 Task: Search one way flight ticket for 2 adults, 2 children, 2 infants in seat in first from Cincinnati/covington: Cincinnati/northern Kentucky International Airport to Rock Springs: Southwest Wyoming Regional Airport (rock Springs Sweetwater County Airport) on 8-5-2023. Choice of flights is Sun country airlines. Number of bags: 1 checked bag. Price is upto 105000. Outbound departure time preference is 17:15.
Action: Mouse moved to (350, 328)
Screenshot: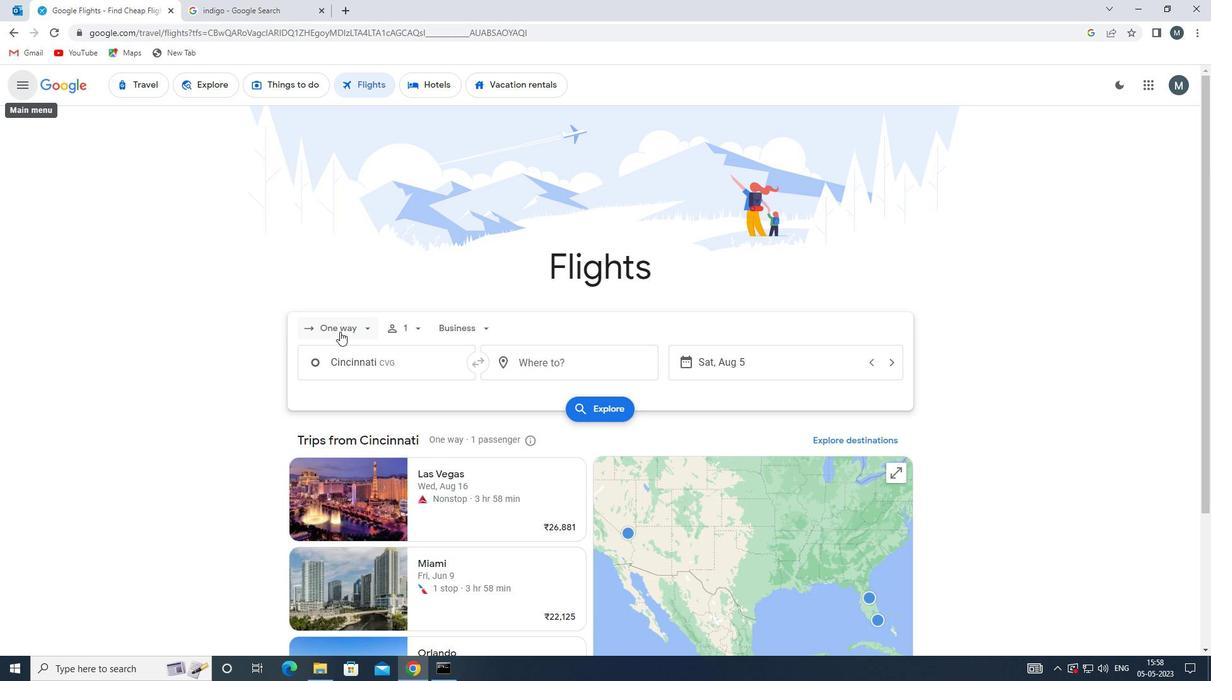 
Action: Mouse pressed left at (350, 328)
Screenshot: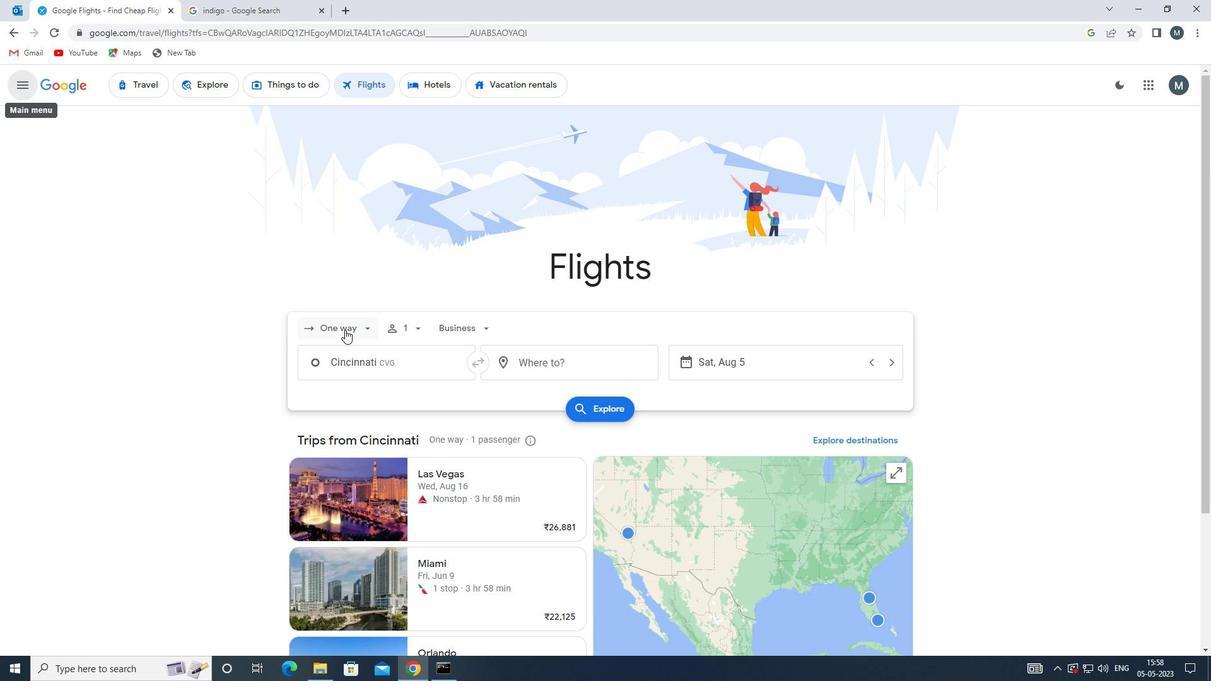 
Action: Mouse moved to (362, 386)
Screenshot: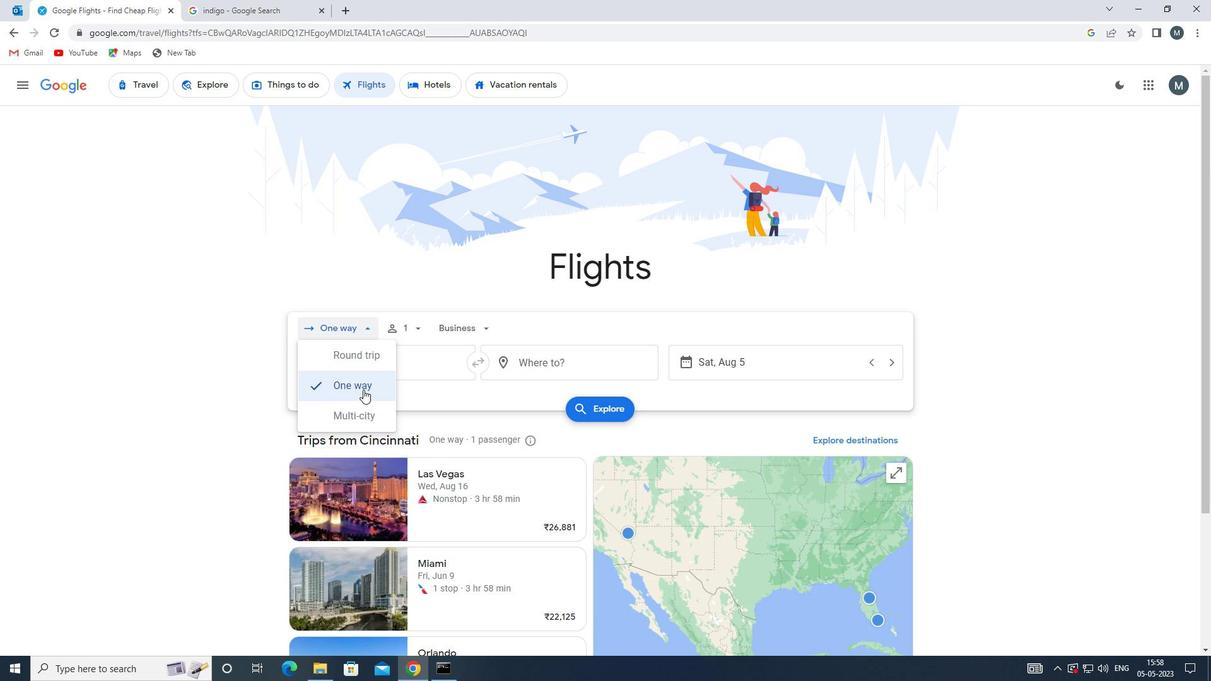
Action: Mouse pressed left at (362, 386)
Screenshot: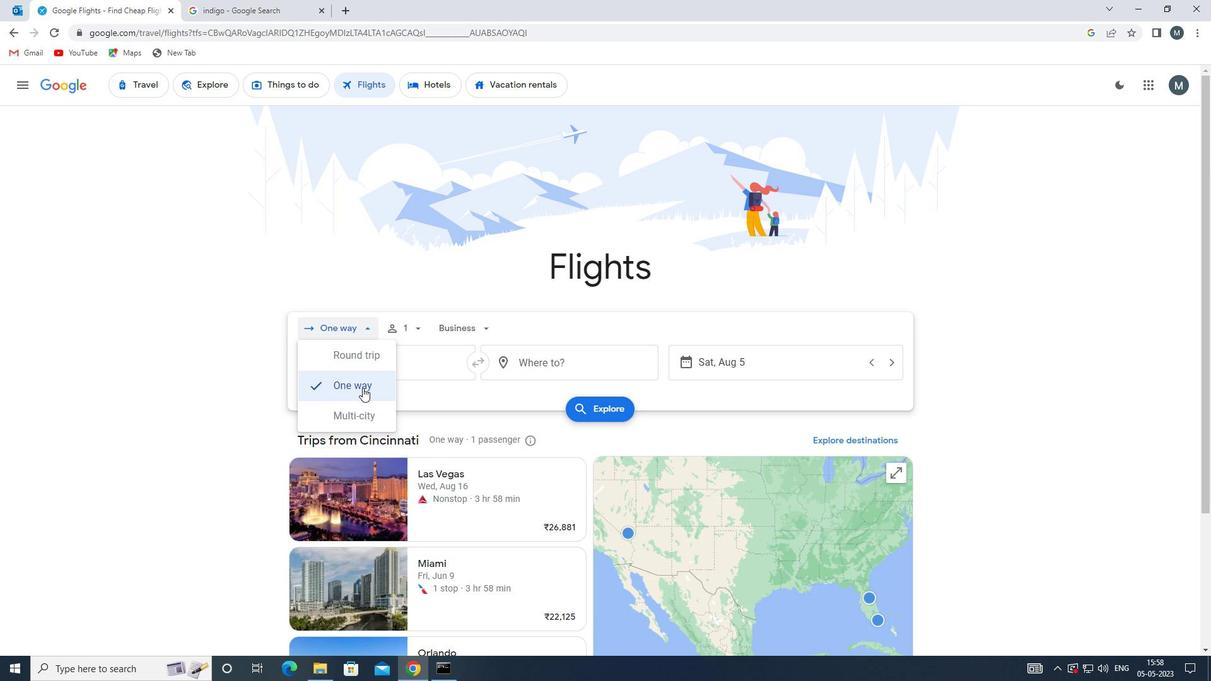 
Action: Mouse moved to (407, 327)
Screenshot: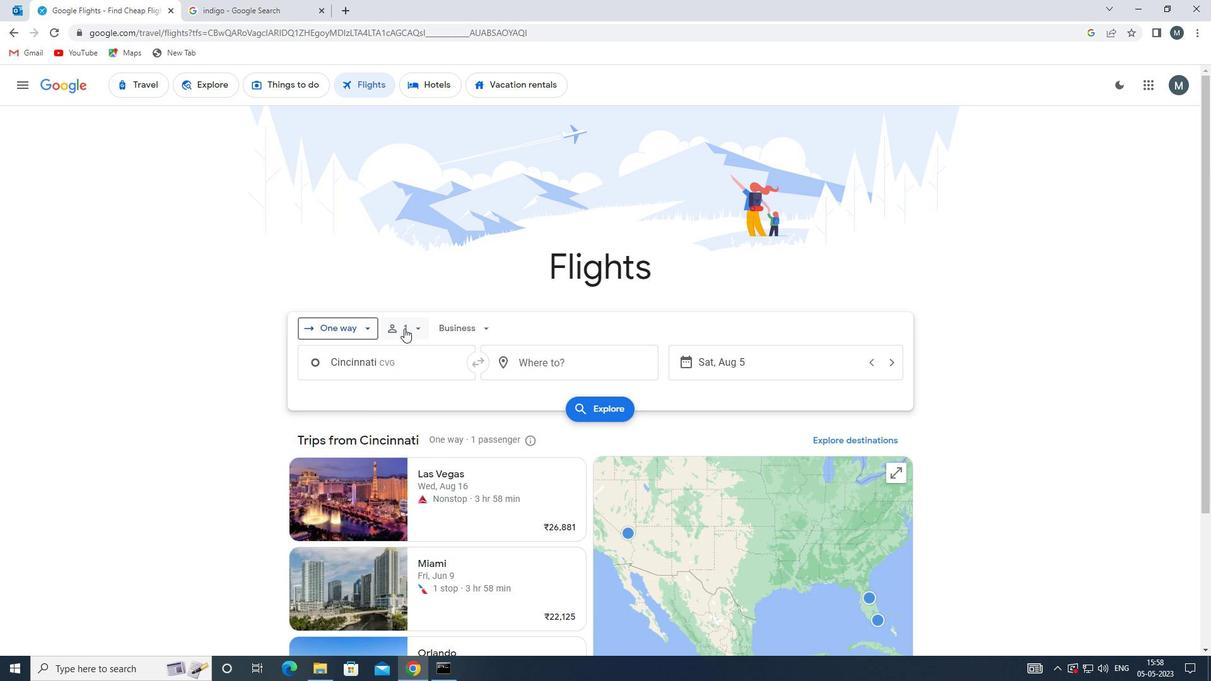 
Action: Mouse pressed left at (407, 327)
Screenshot: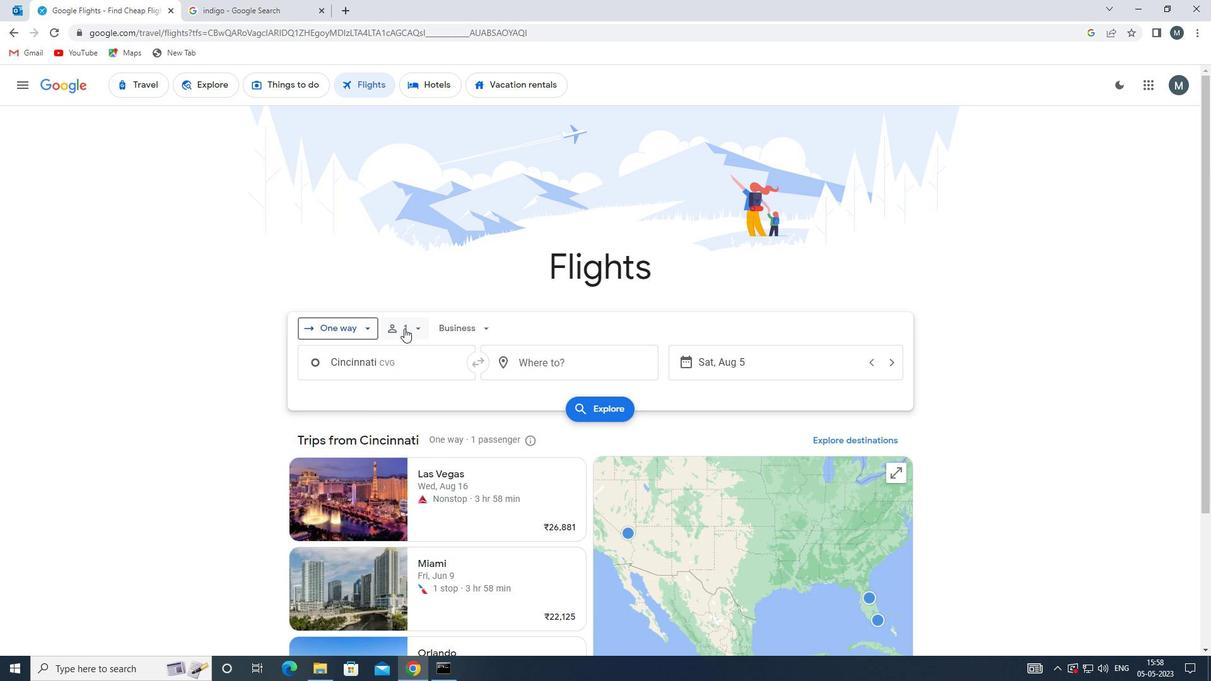 
Action: Mouse moved to (515, 360)
Screenshot: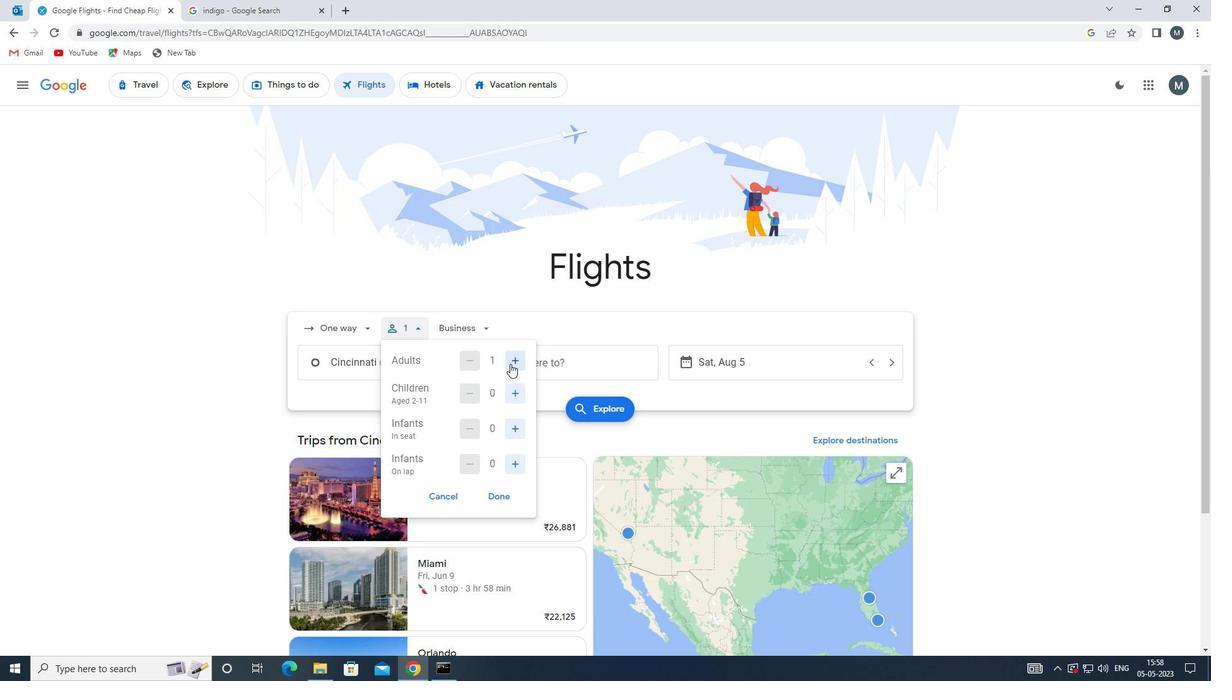 
Action: Mouse pressed left at (515, 360)
Screenshot: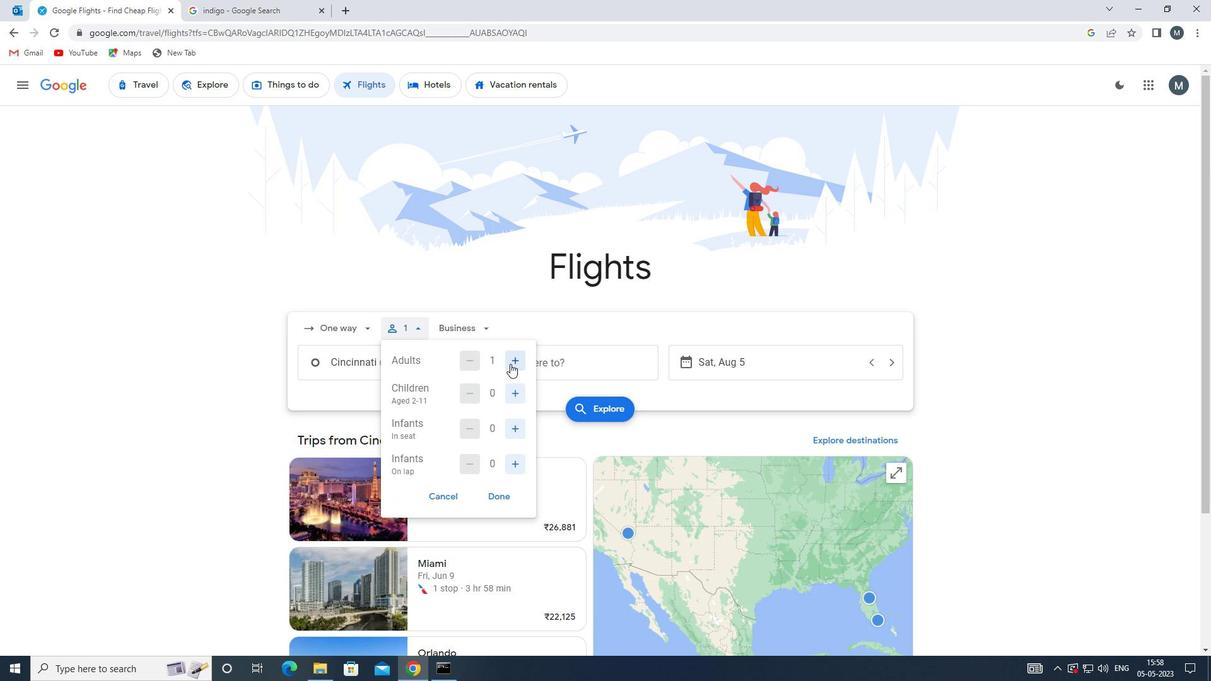
Action: Mouse moved to (516, 391)
Screenshot: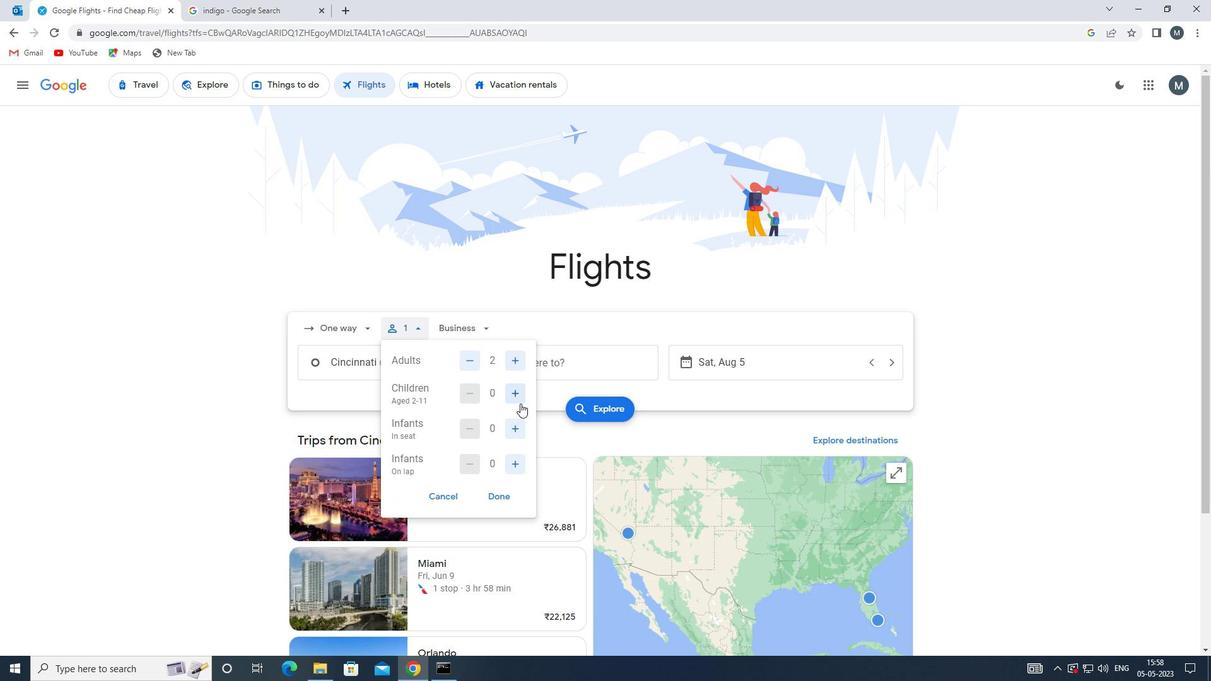 
Action: Mouse pressed left at (516, 391)
Screenshot: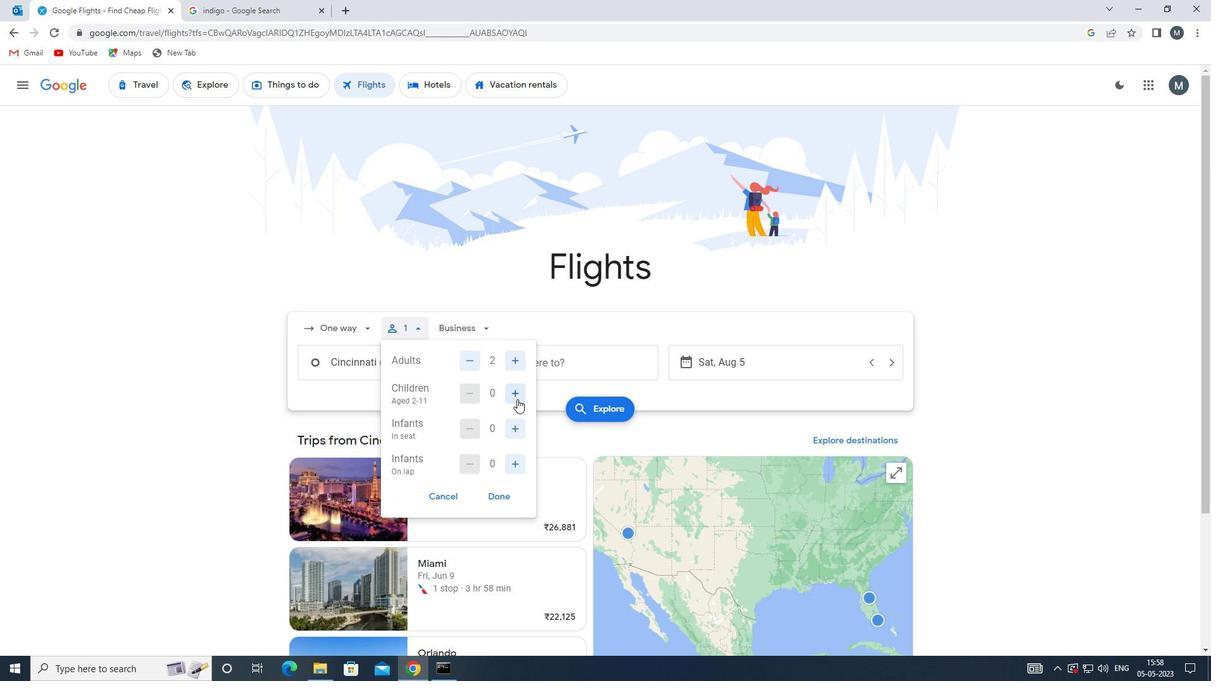 
Action: Mouse pressed left at (516, 391)
Screenshot: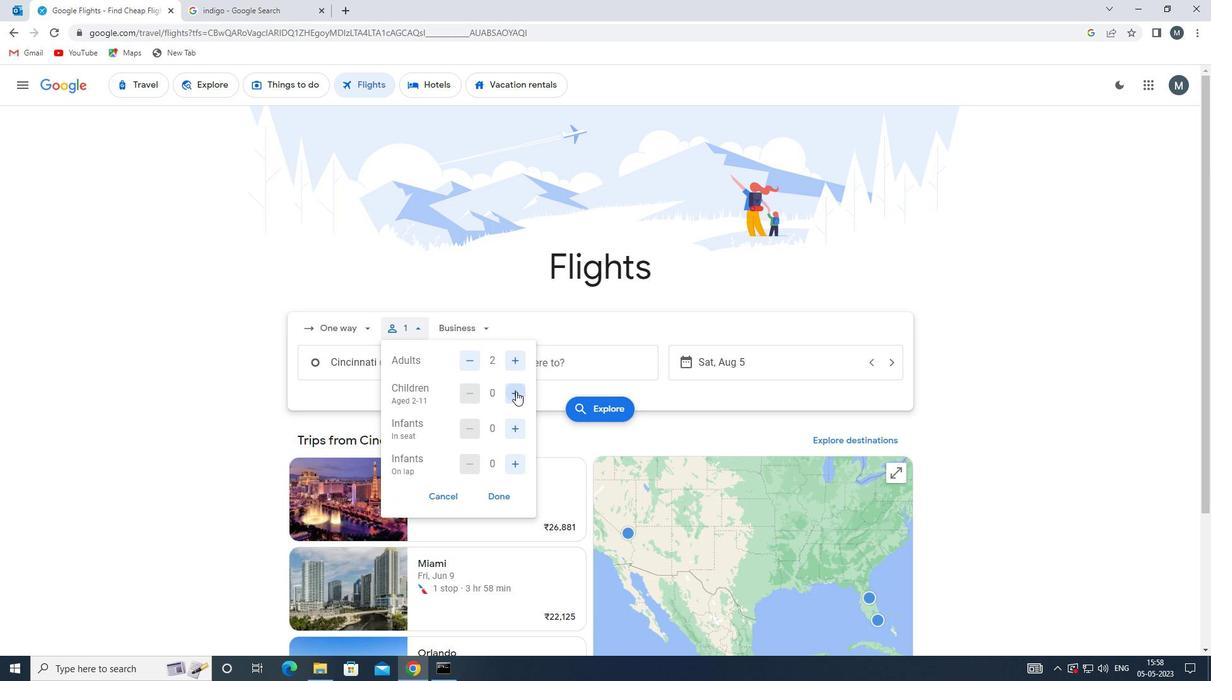 
Action: Mouse moved to (512, 429)
Screenshot: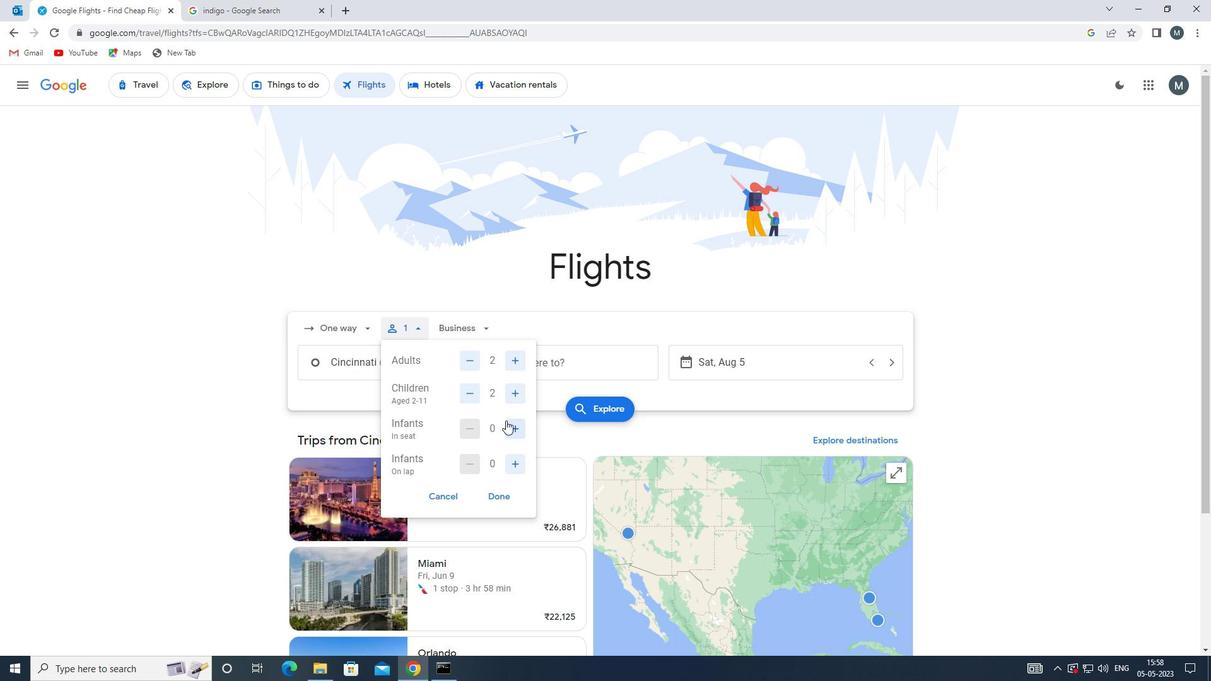 
Action: Mouse pressed left at (512, 429)
Screenshot: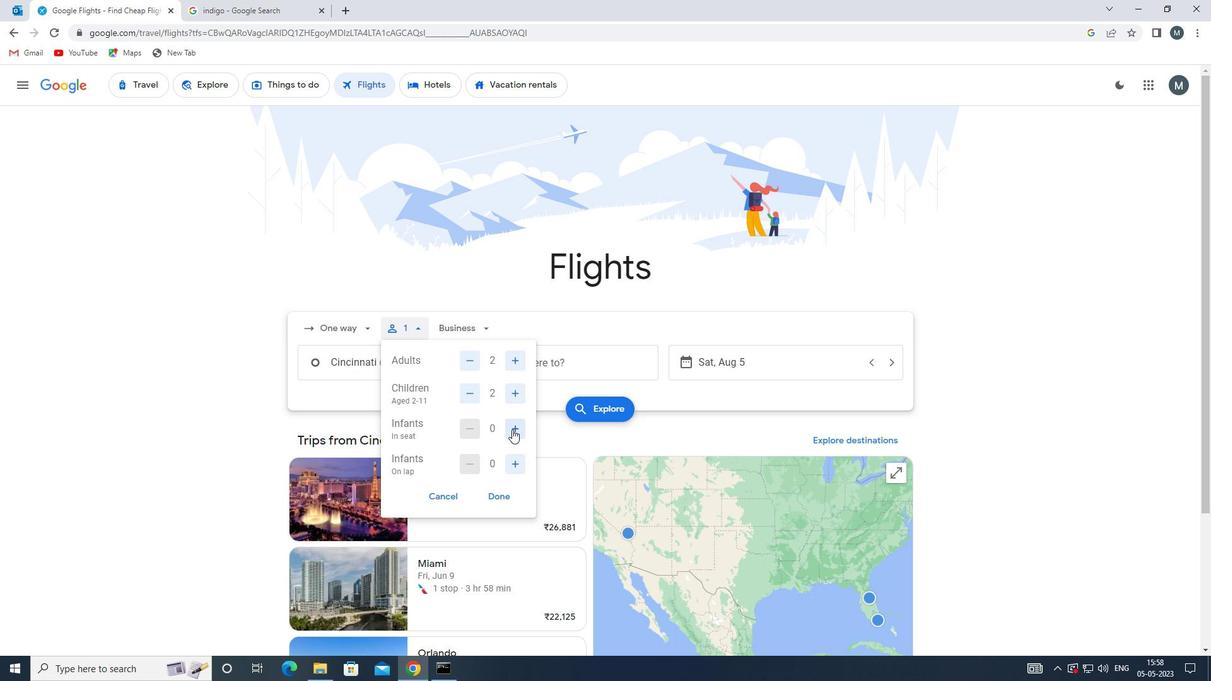 
Action: Mouse pressed left at (512, 429)
Screenshot: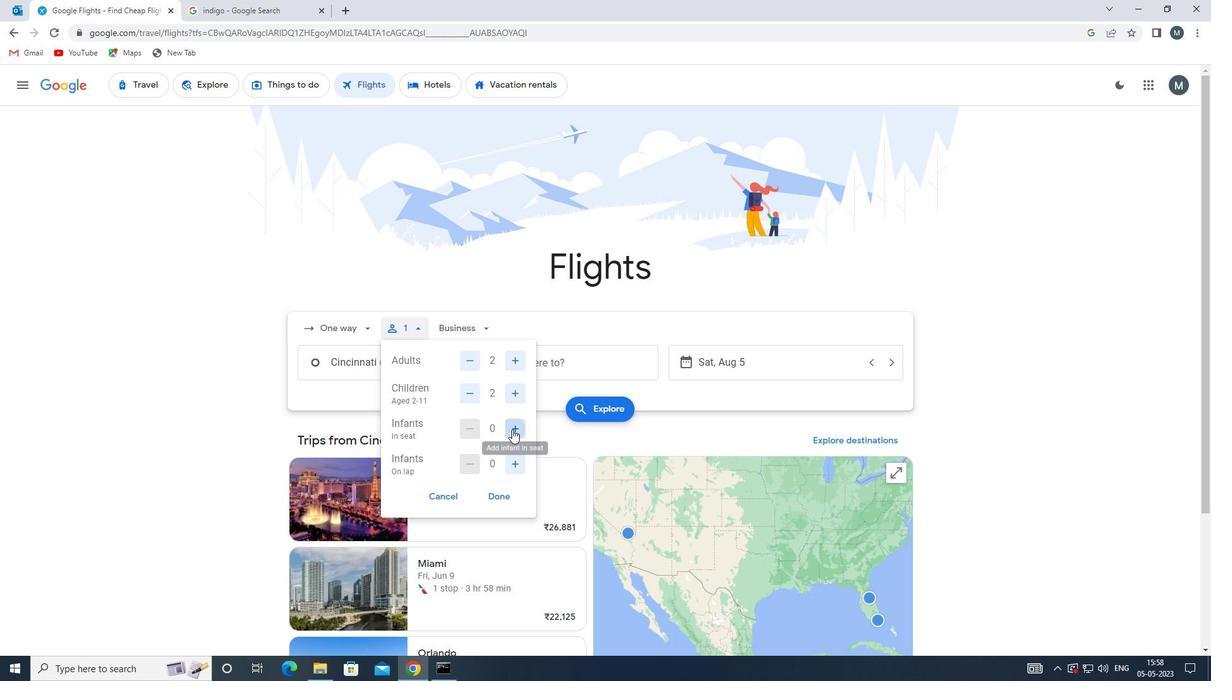 
Action: Mouse moved to (500, 494)
Screenshot: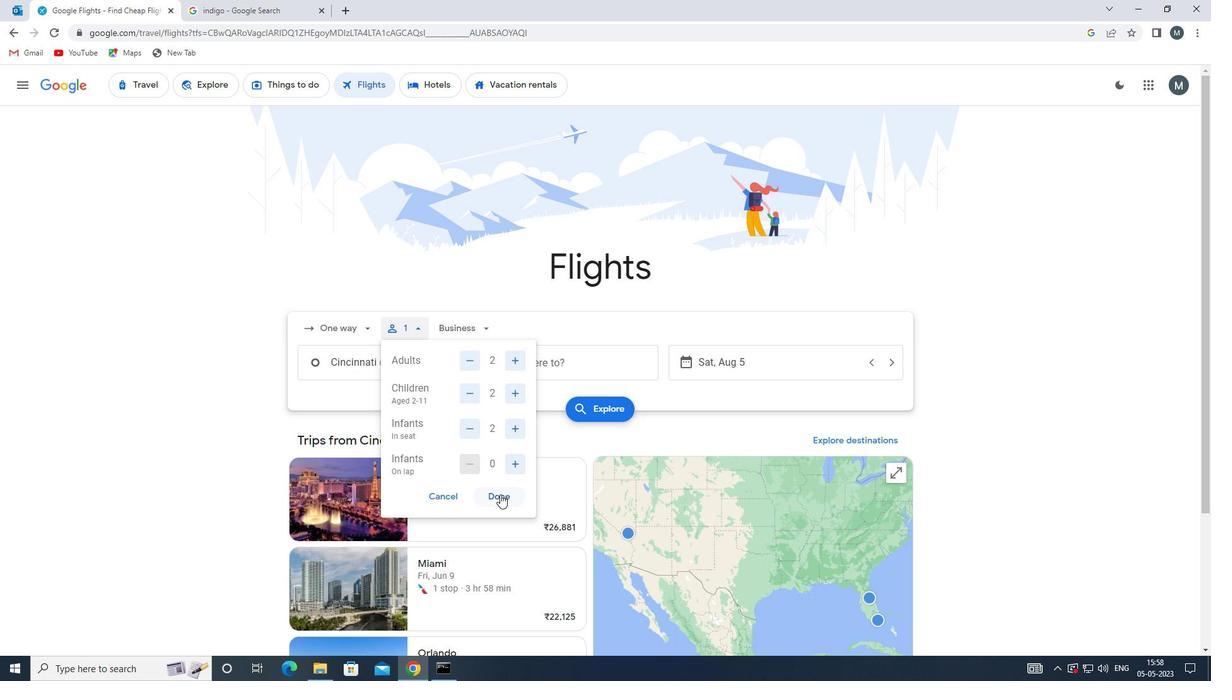 
Action: Mouse pressed left at (500, 494)
Screenshot: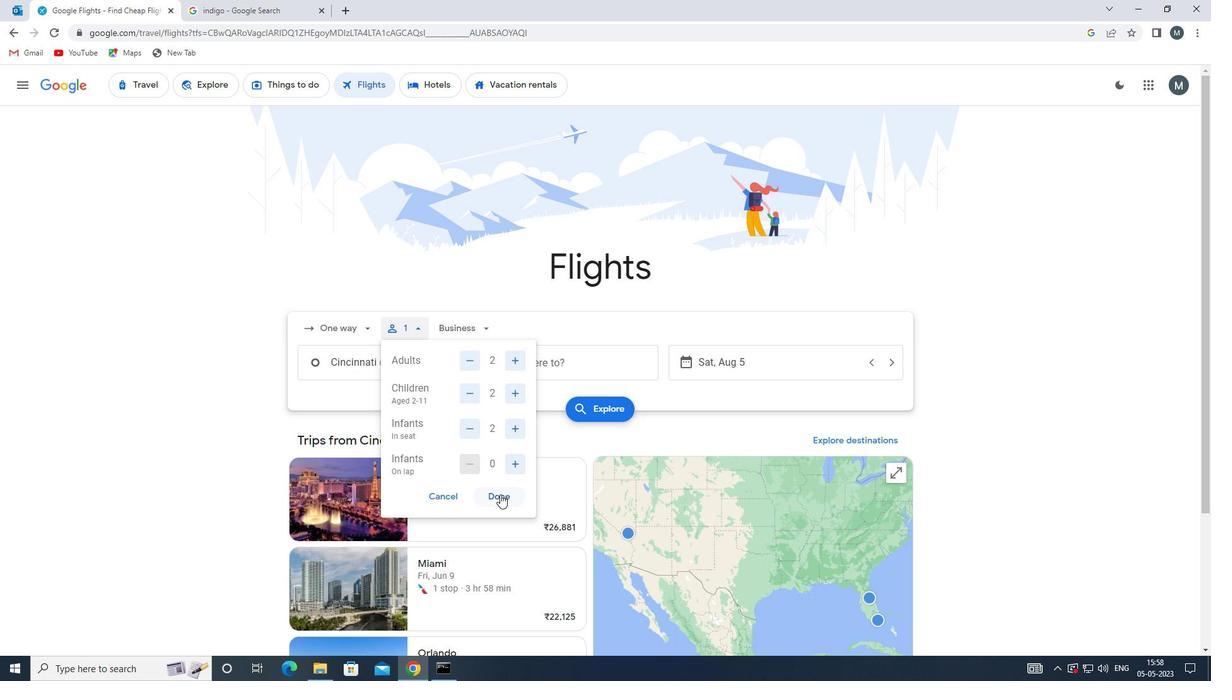 
Action: Mouse moved to (454, 326)
Screenshot: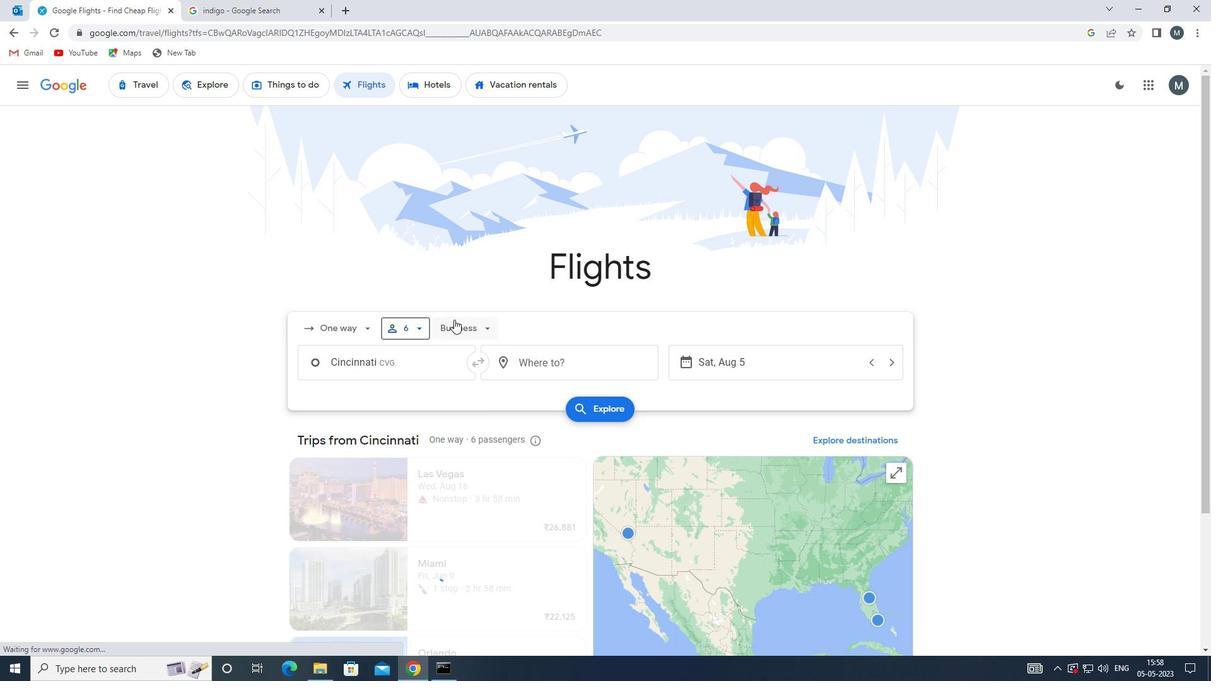 
Action: Mouse pressed left at (454, 326)
Screenshot: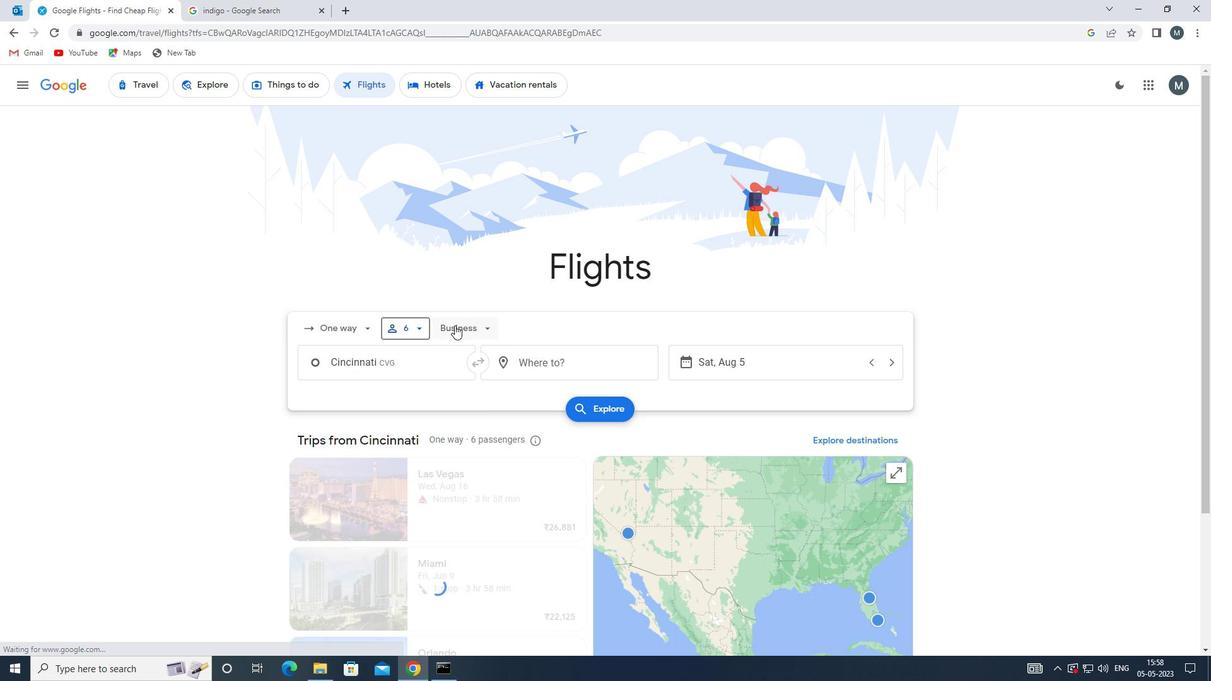 
Action: Mouse moved to (487, 448)
Screenshot: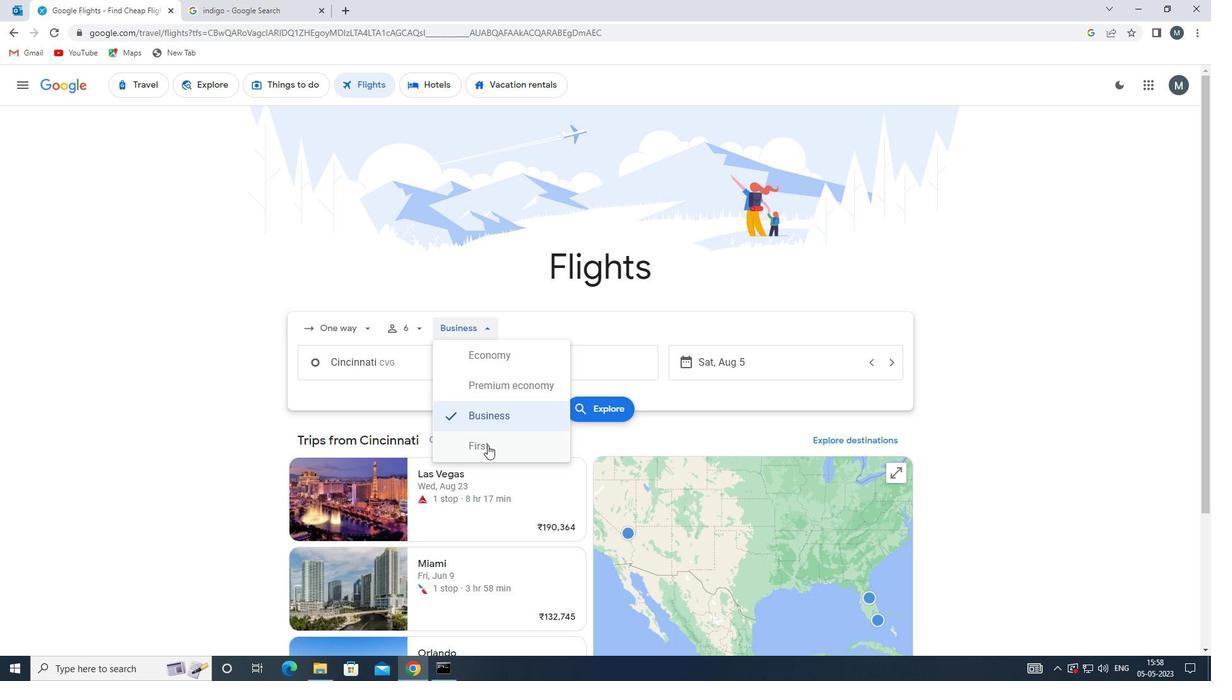 
Action: Mouse pressed left at (487, 448)
Screenshot: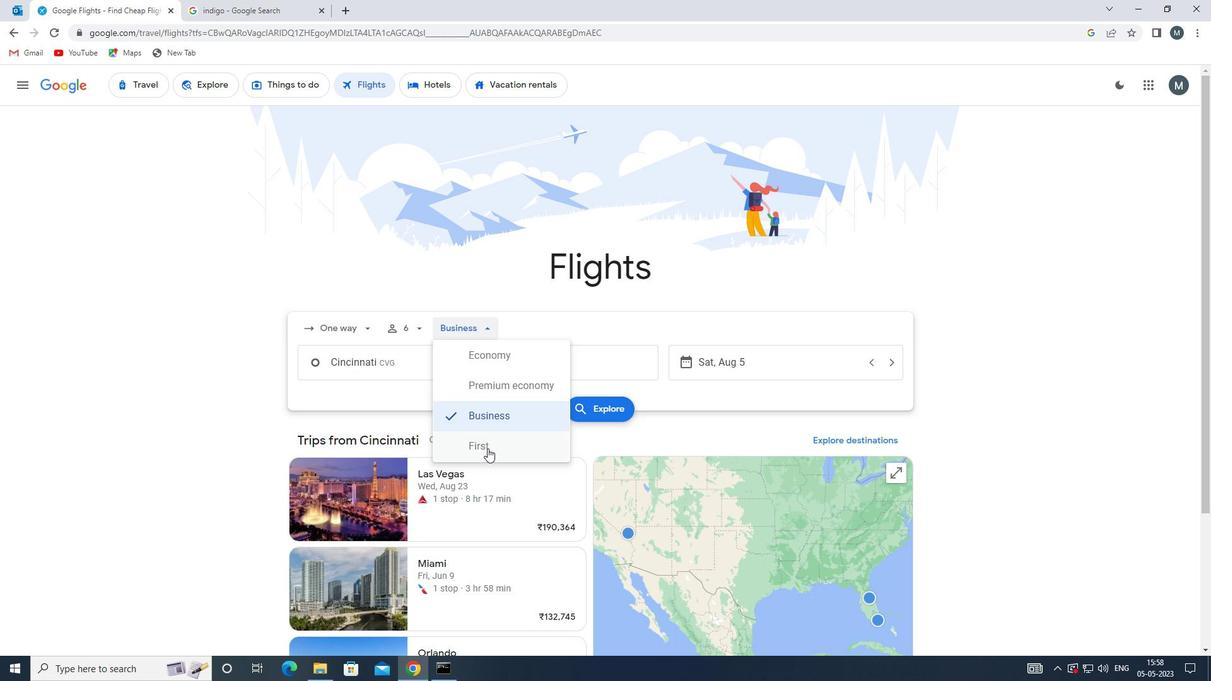 
Action: Mouse moved to (407, 364)
Screenshot: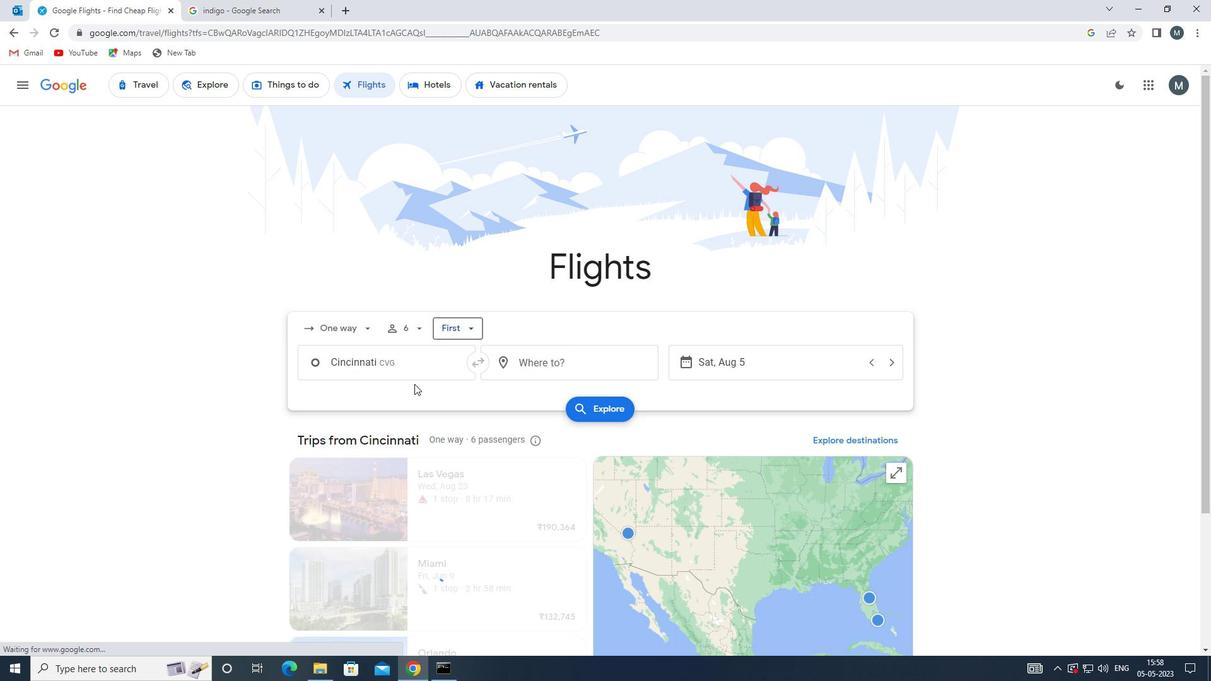 
Action: Mouse pressed left at (407, 364)
Screenshot: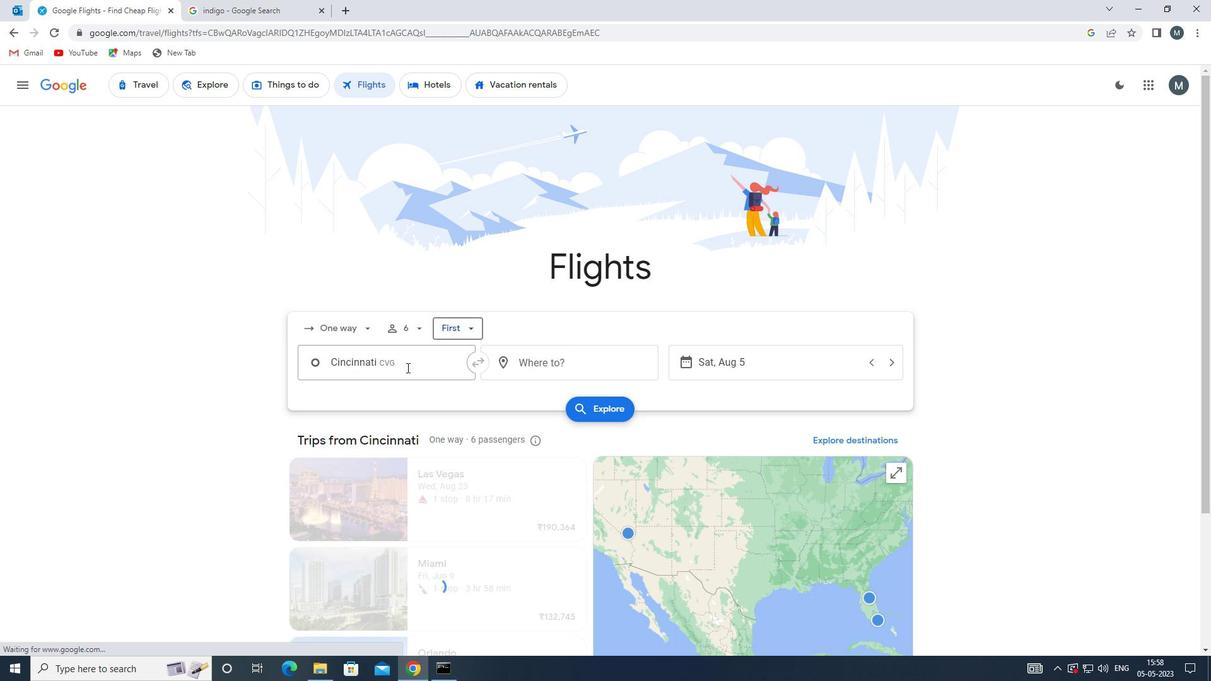 
Action: Mouse moved to (431, 432)
Screenshot: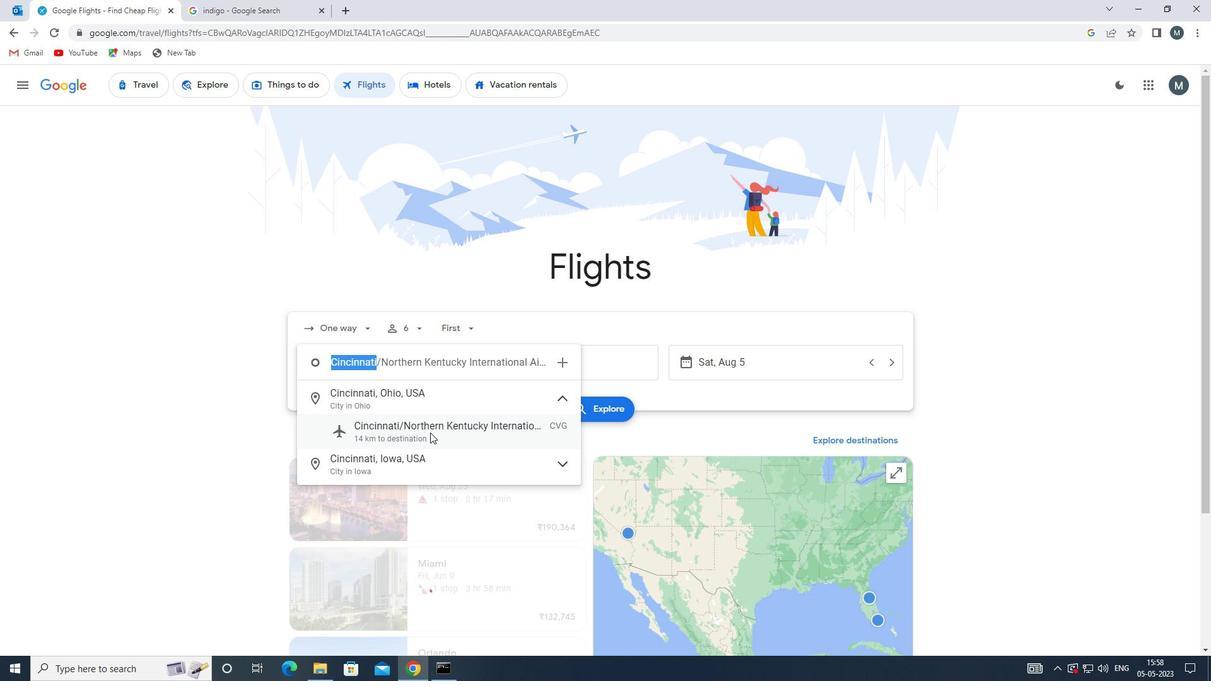 
Action: Mouse pressed left at (431, 432)
Screenshot: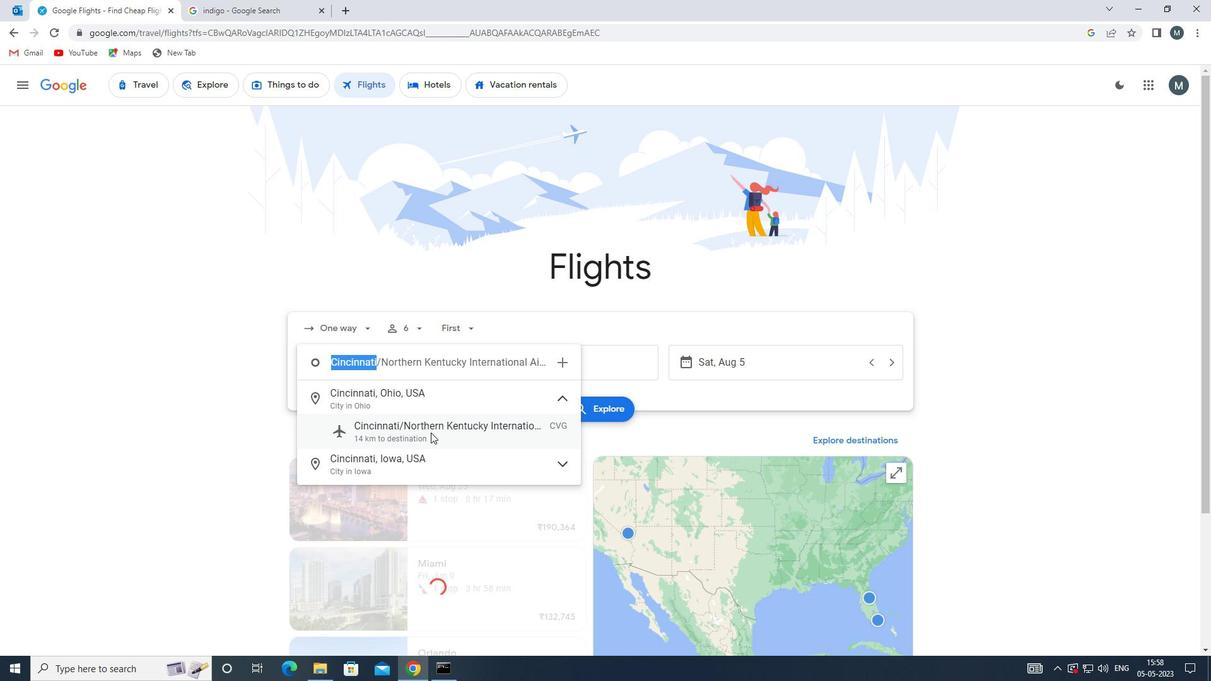 
Action: Mouse moved to (533, 368)
Screenshot: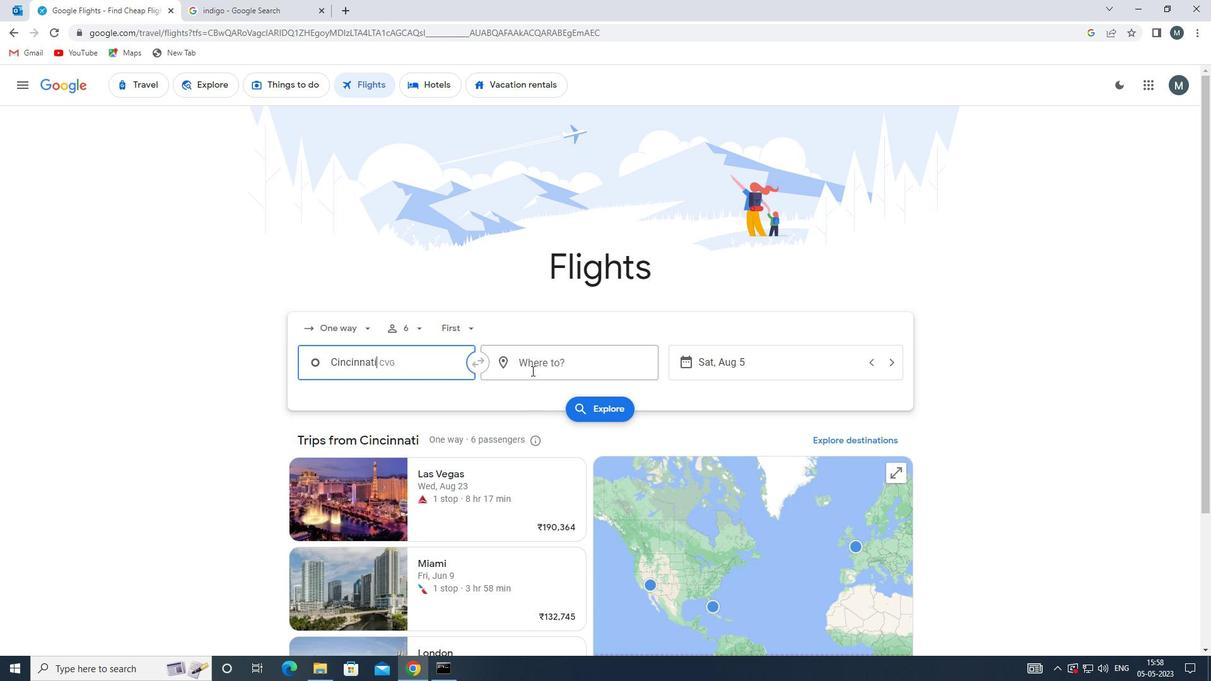 
Action: Mouse pressed left at (533, 368)
Screenshot: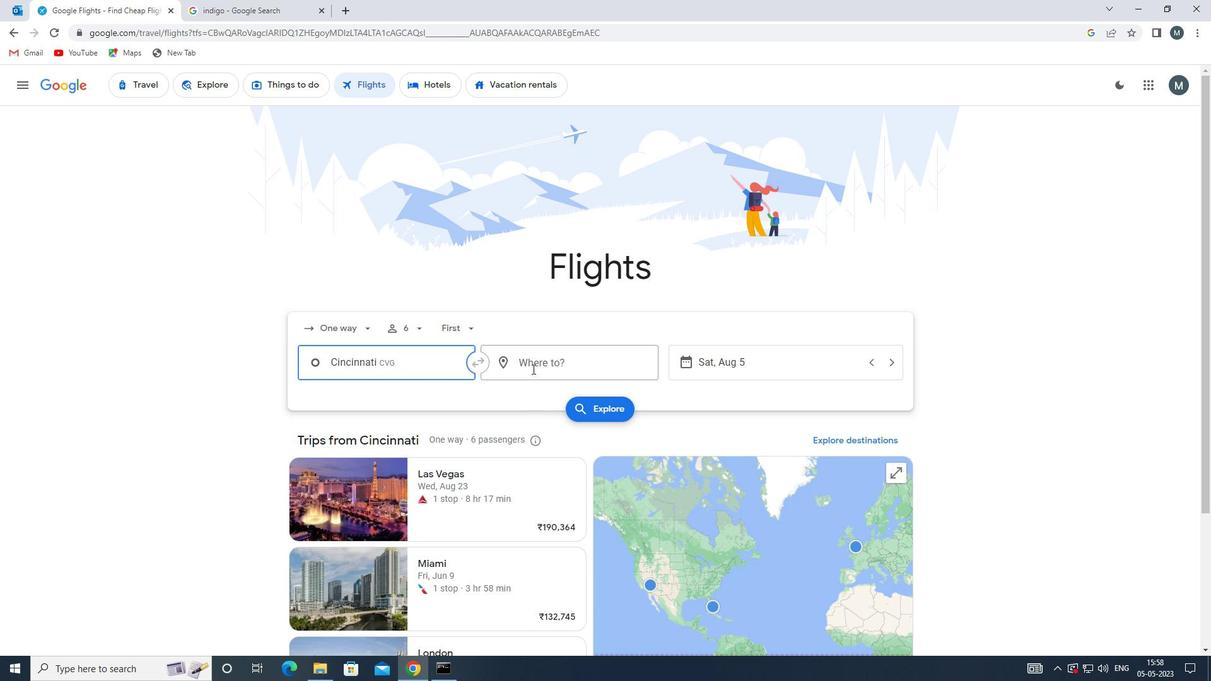 
Action: Mouse moved to (536, 370)
Screenshot: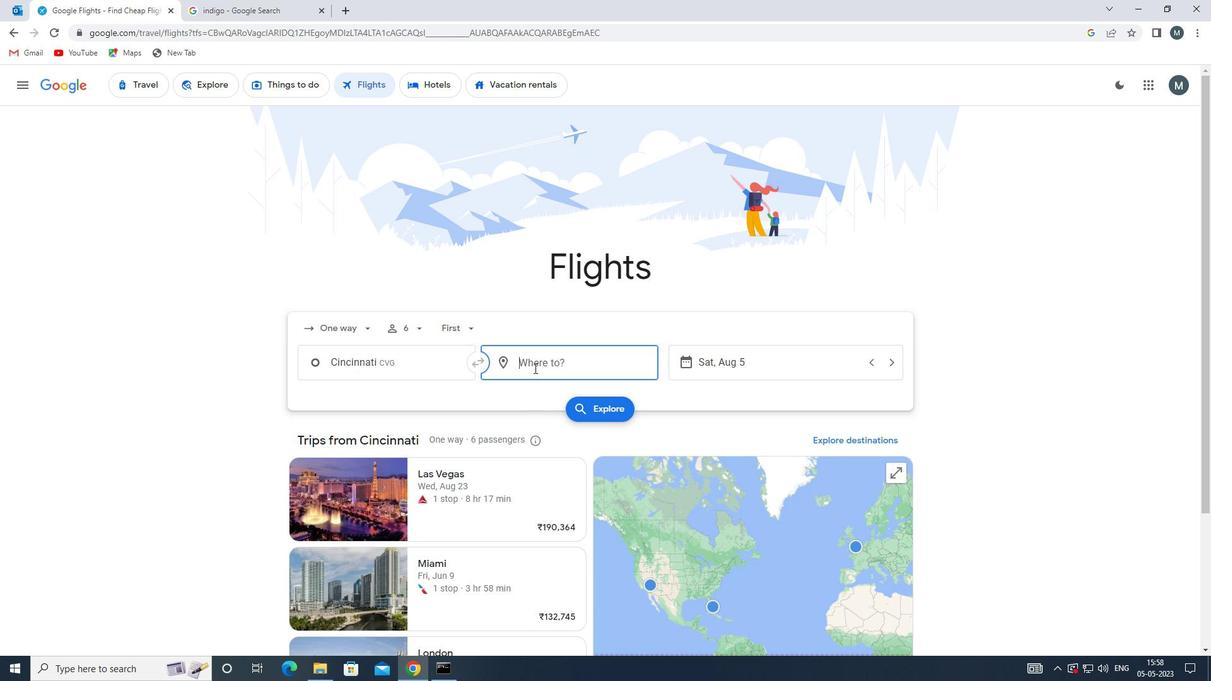 
Action: Key pressed rks
Screenshot: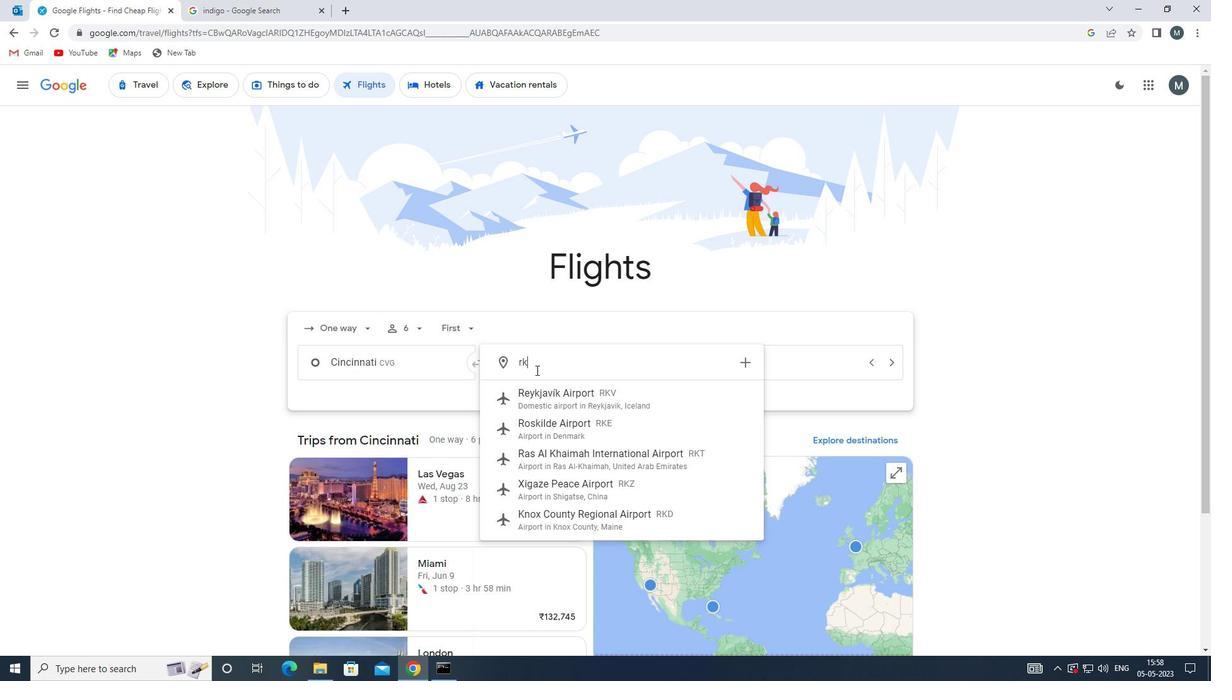 
Action: Mouse moved to (569, 404)
Screenshot: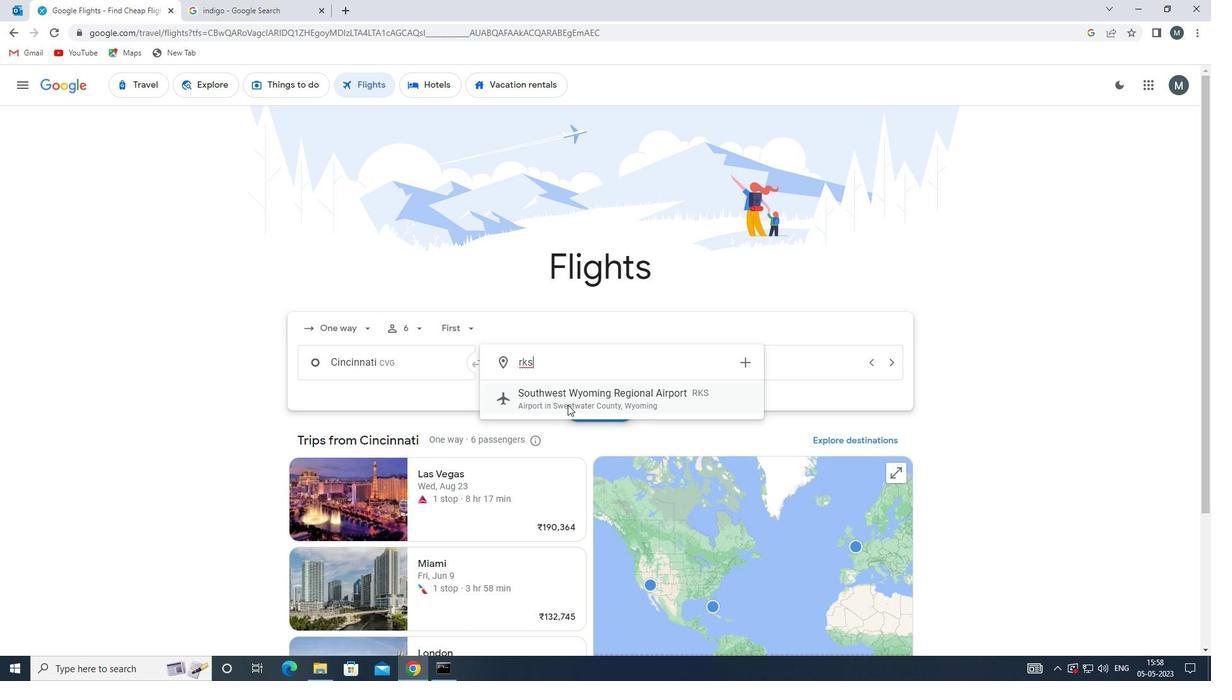 
Action: Mouse pressed left at (569, 404)
Screenshot: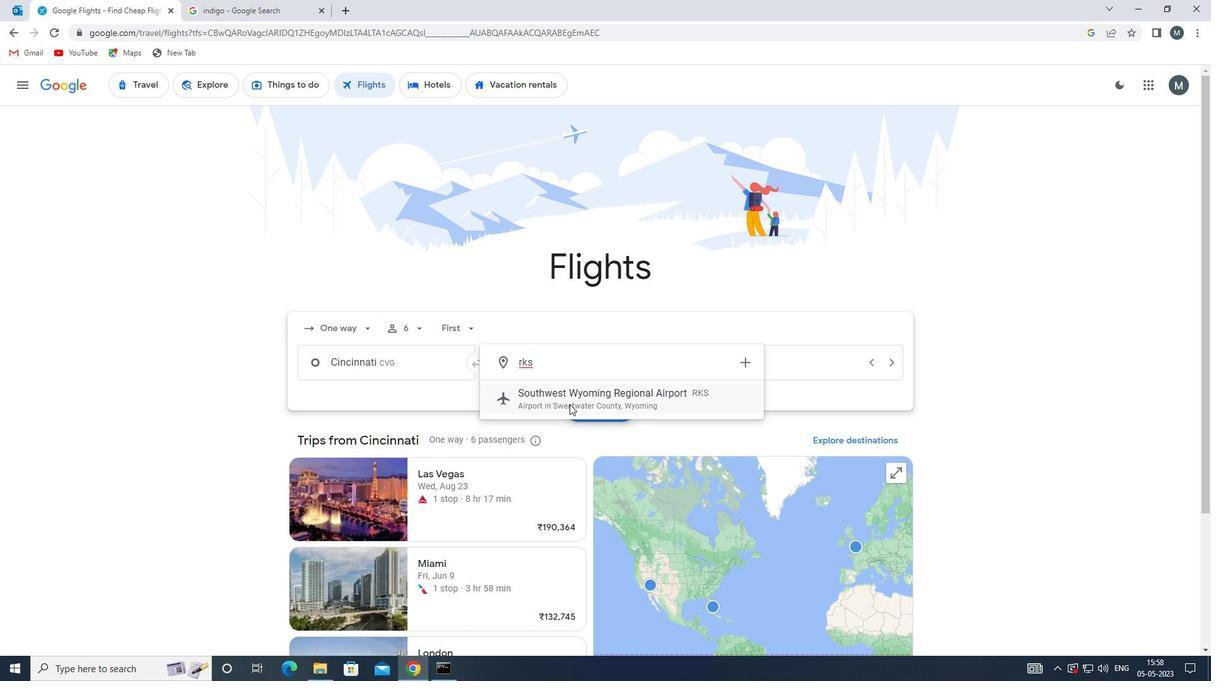 
Action: Mouse moved to (701, 365)
Screenshot: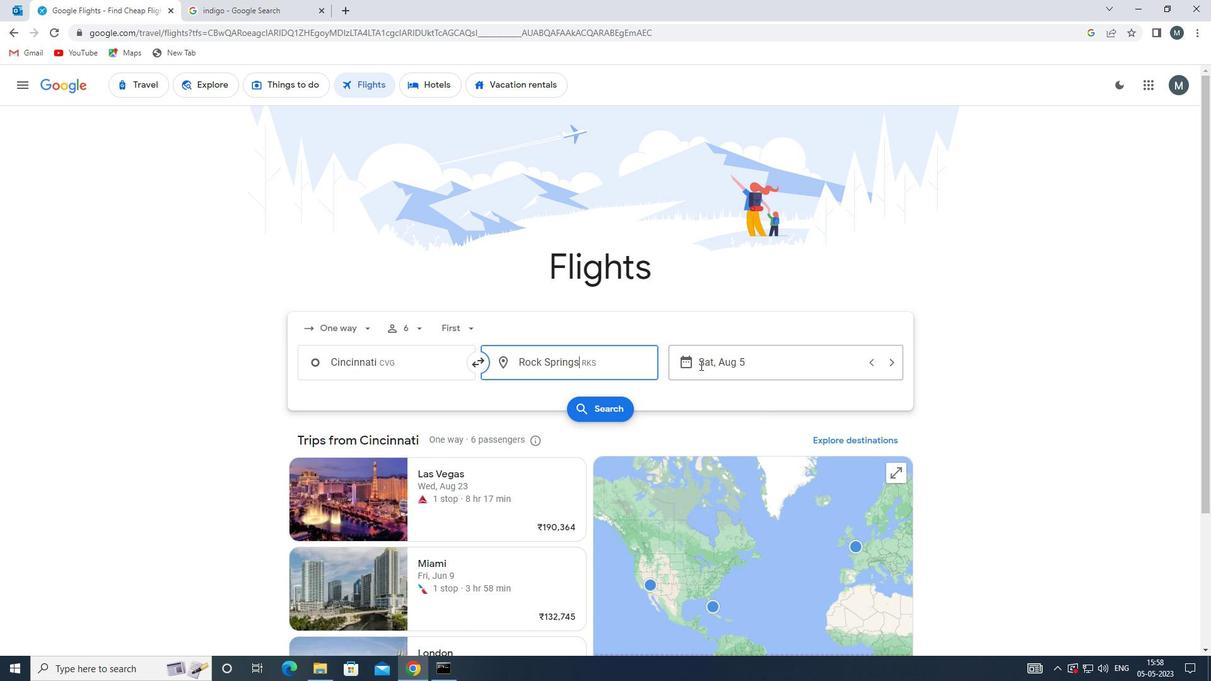 
Action: Mouse pressed left at (701, 365)
Screenshot: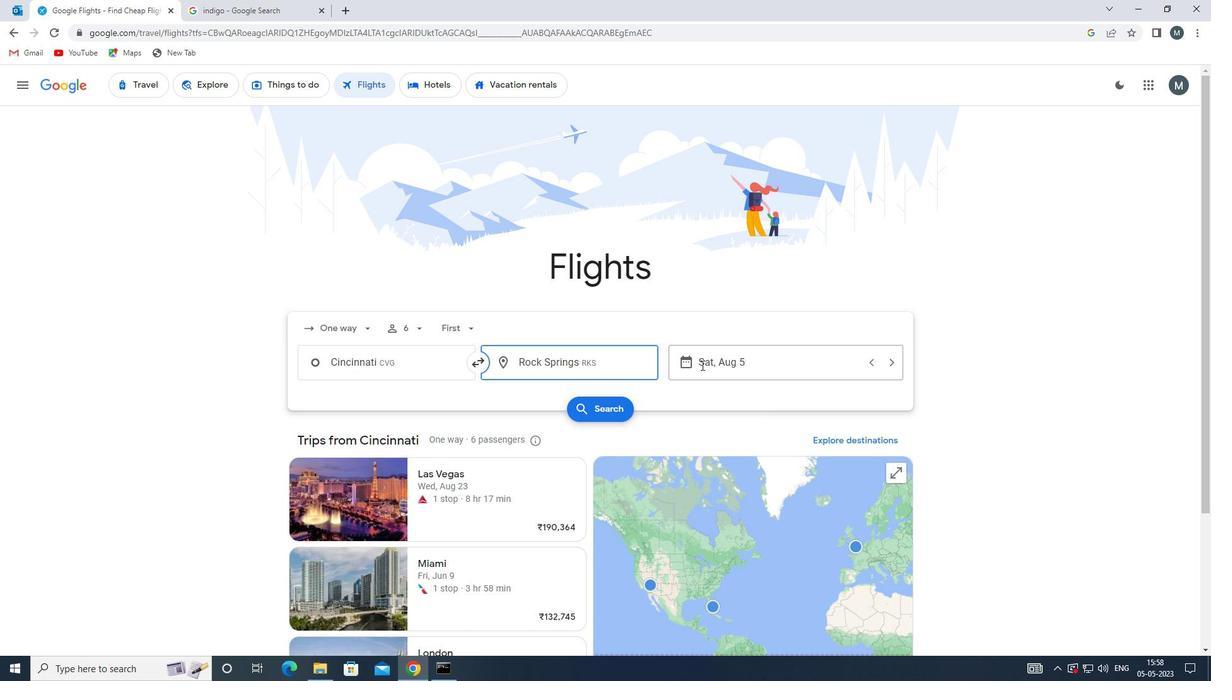 
Action: Mouse moved to (636, 434)
Screenshot: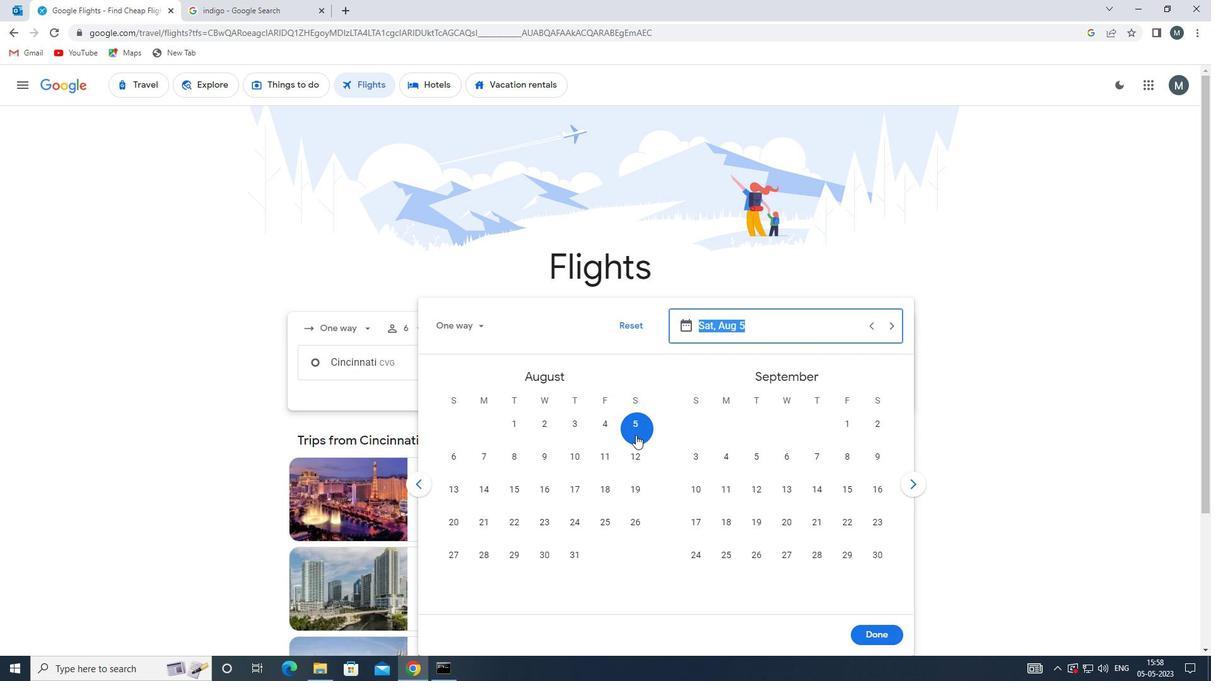 
Action: Mouse pressed left at (636, 434)
Screenshot: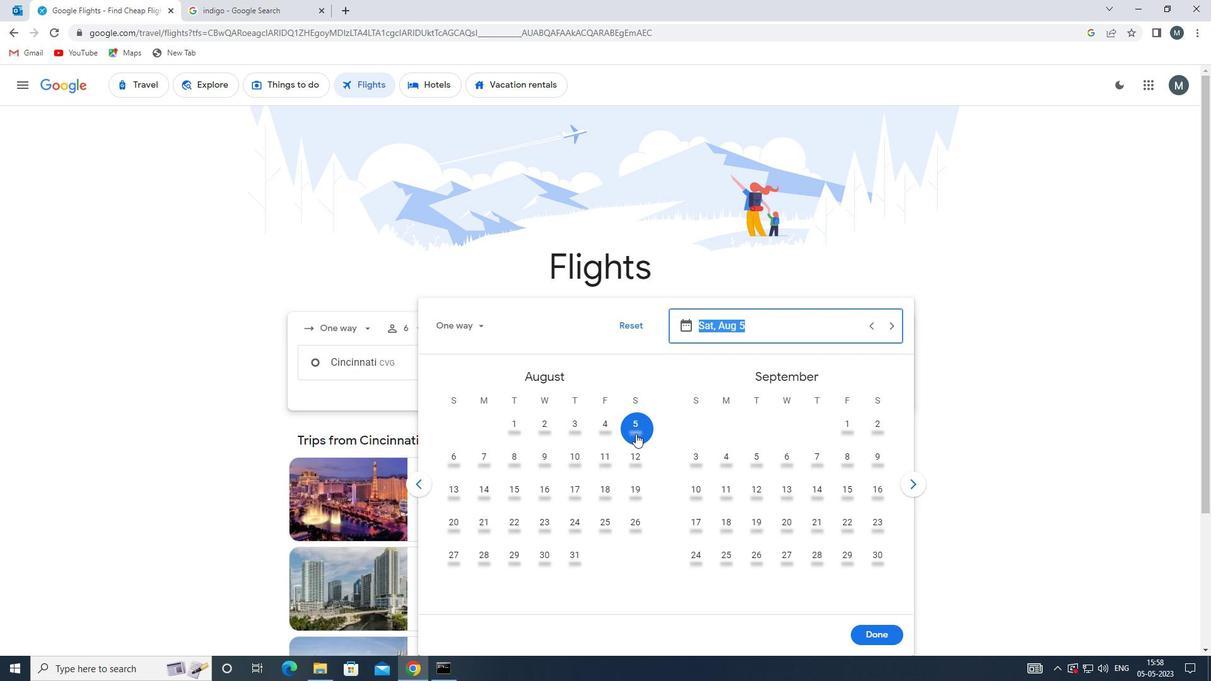 
Action: Mouse moved to (870, 634)
Screenshot: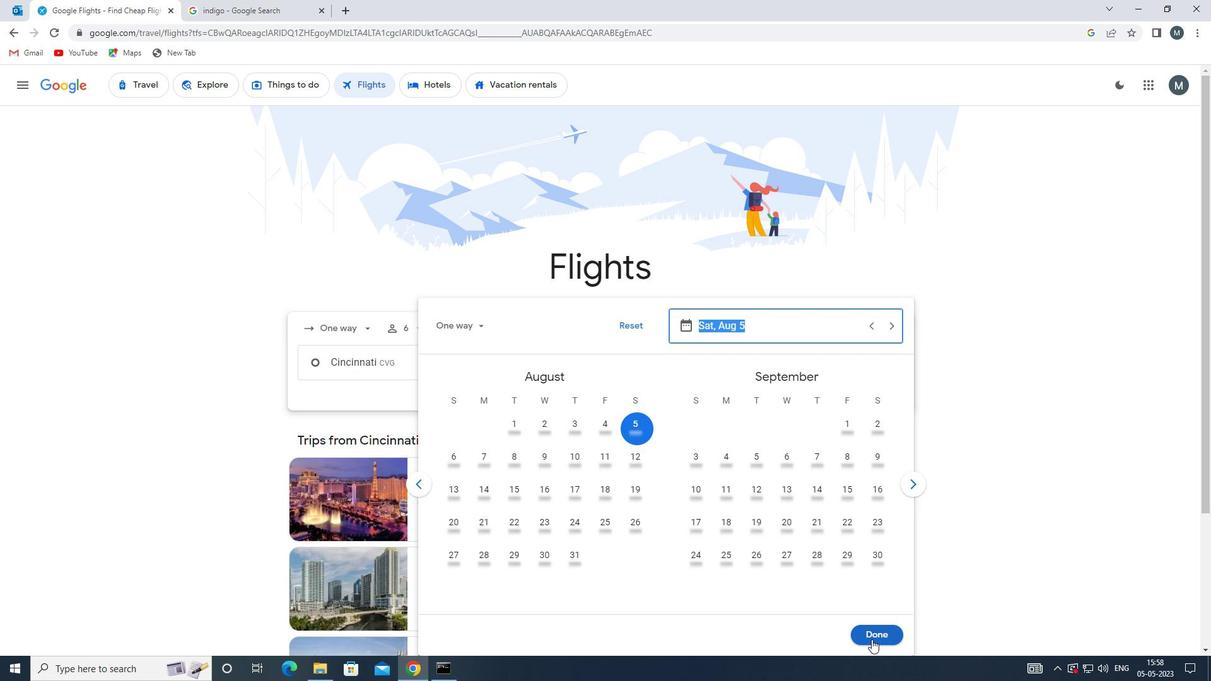 
Action: Mouse pressed left at (870, 634)
Screenshot: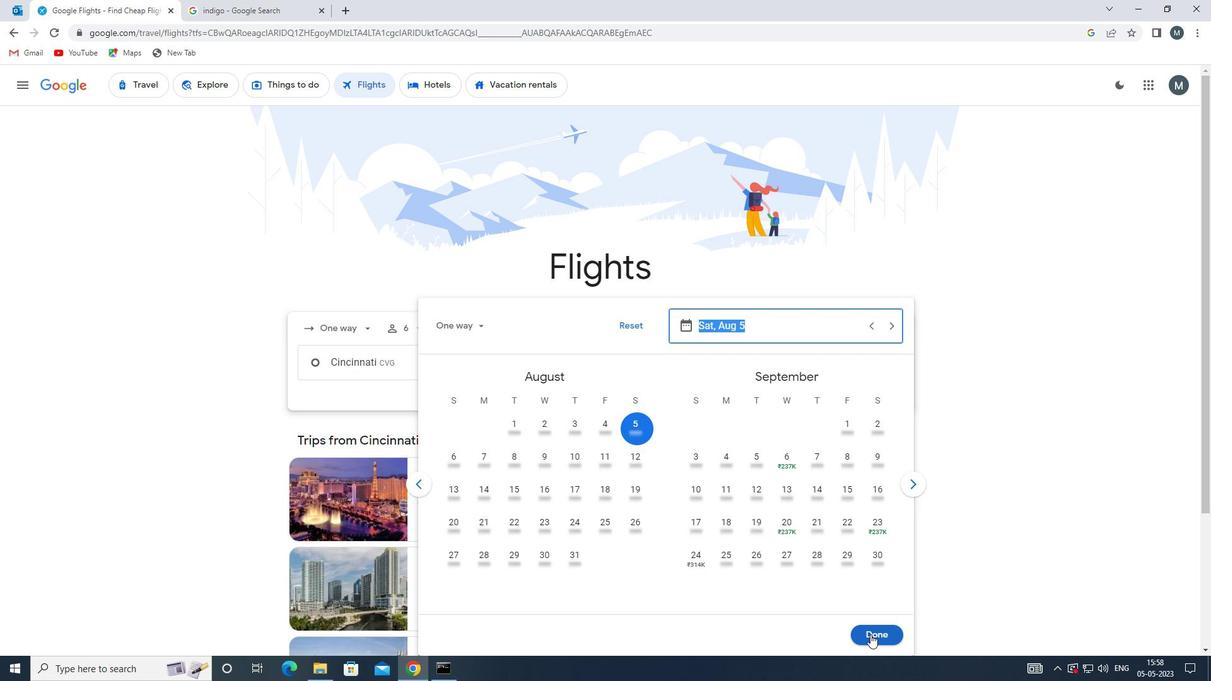 
Action: Mouse moved to (599, 407)
Screenshot: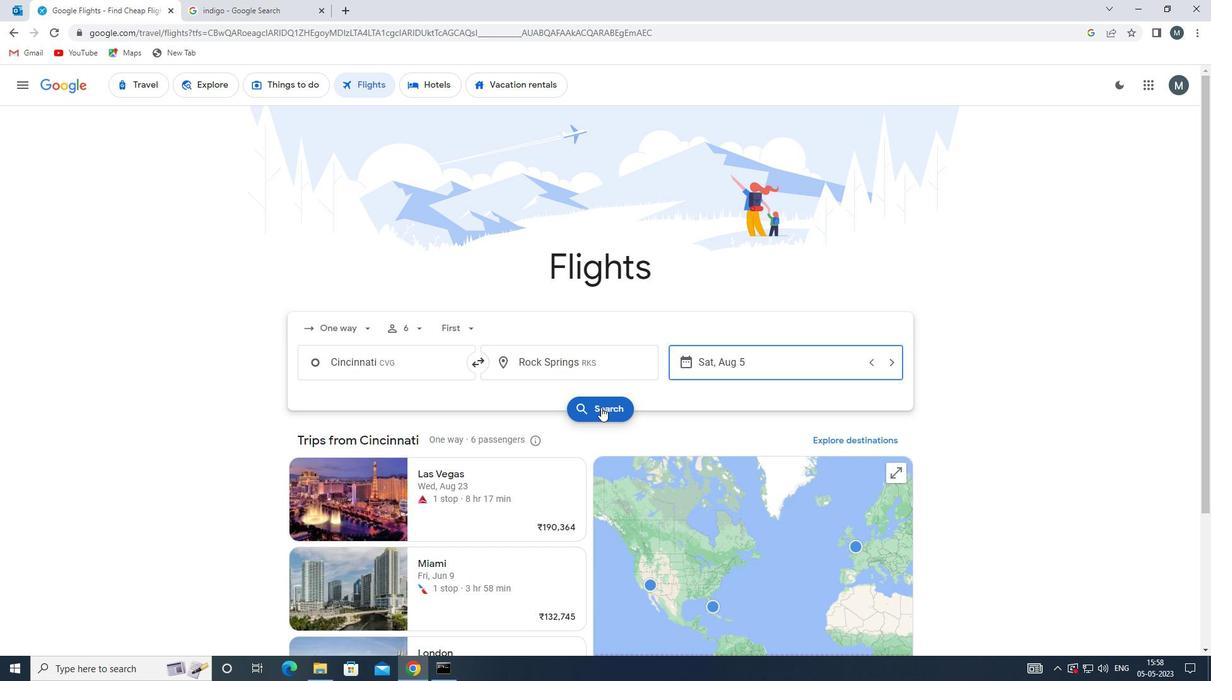 
Action: Mouse pressed left at (599, 407)
Screenshot: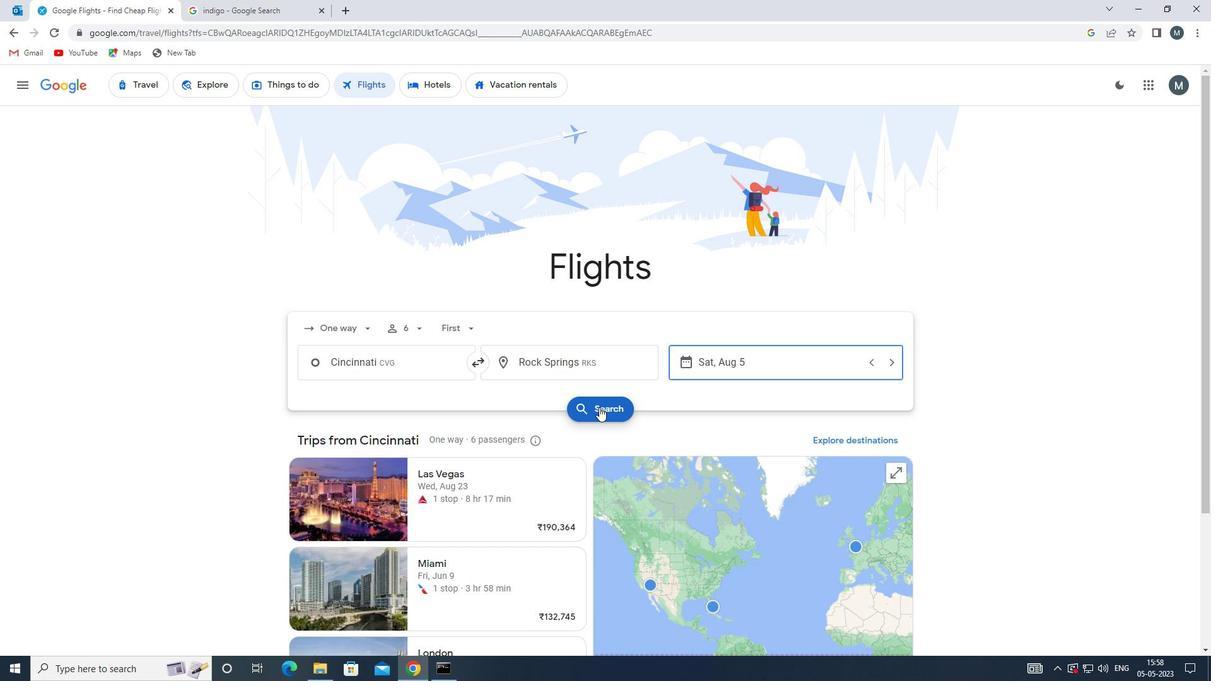 
Action: Mouse moved to (323, 200)
Screenshot: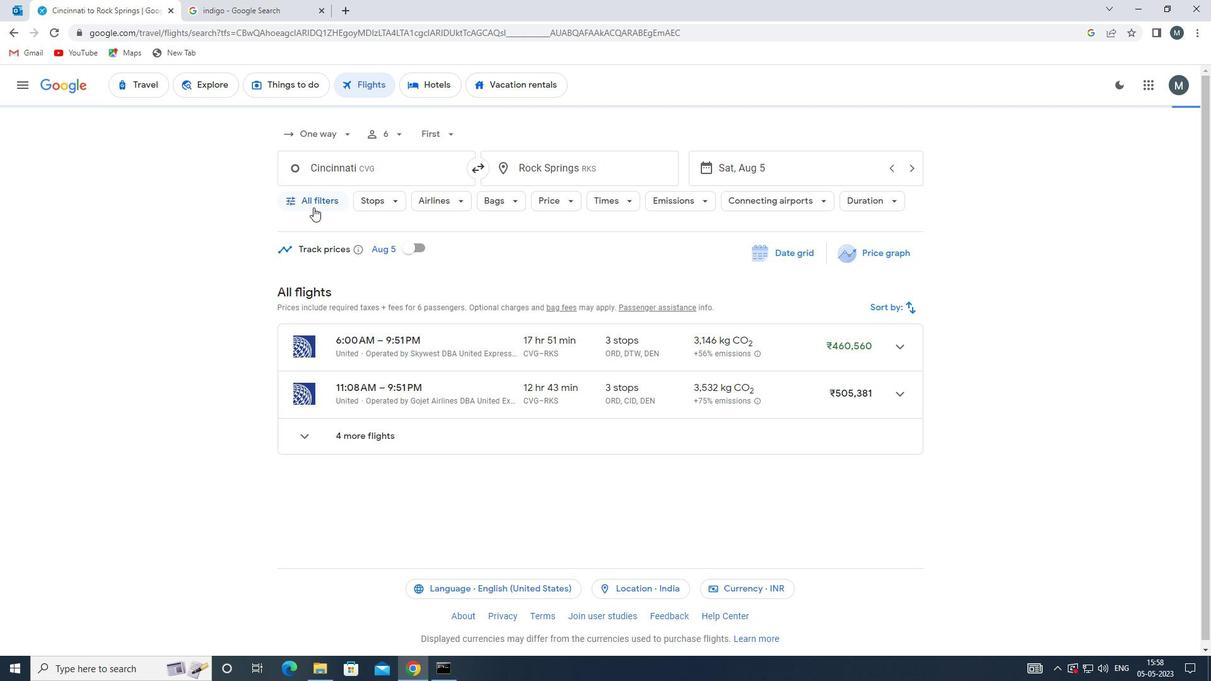 
Action: Mouse pressed left at (323, 200)
Screenshot: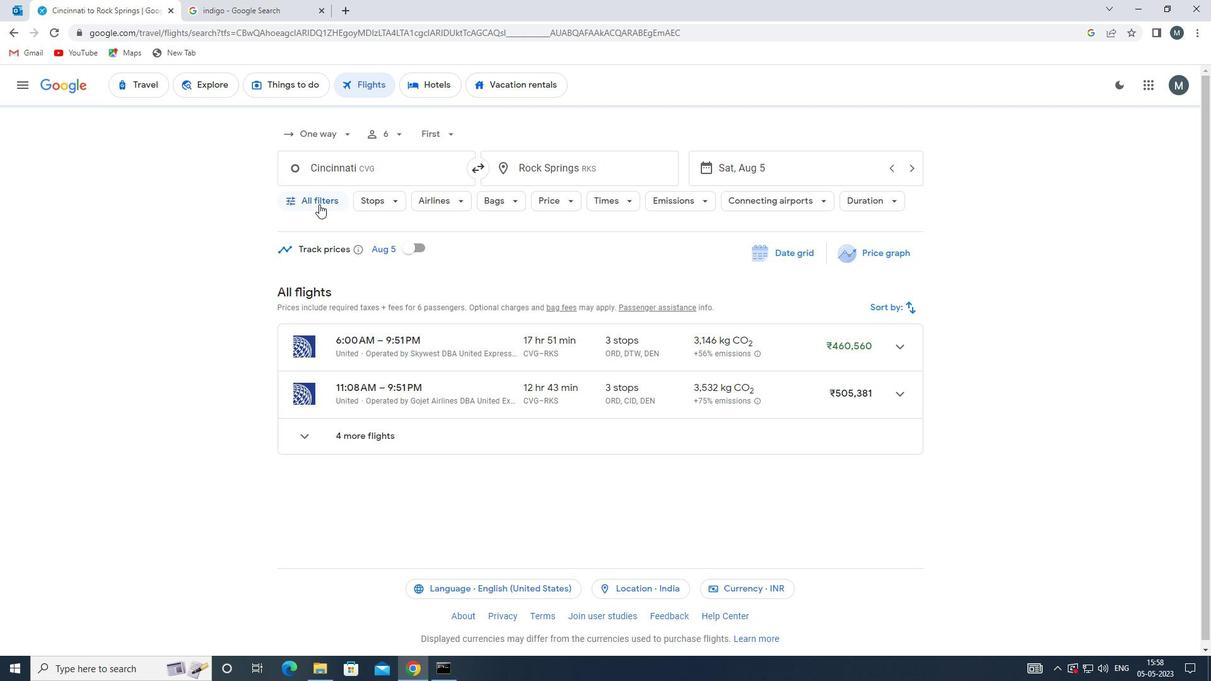 
Action: Mouse moved to (356, 344)
Screenshot: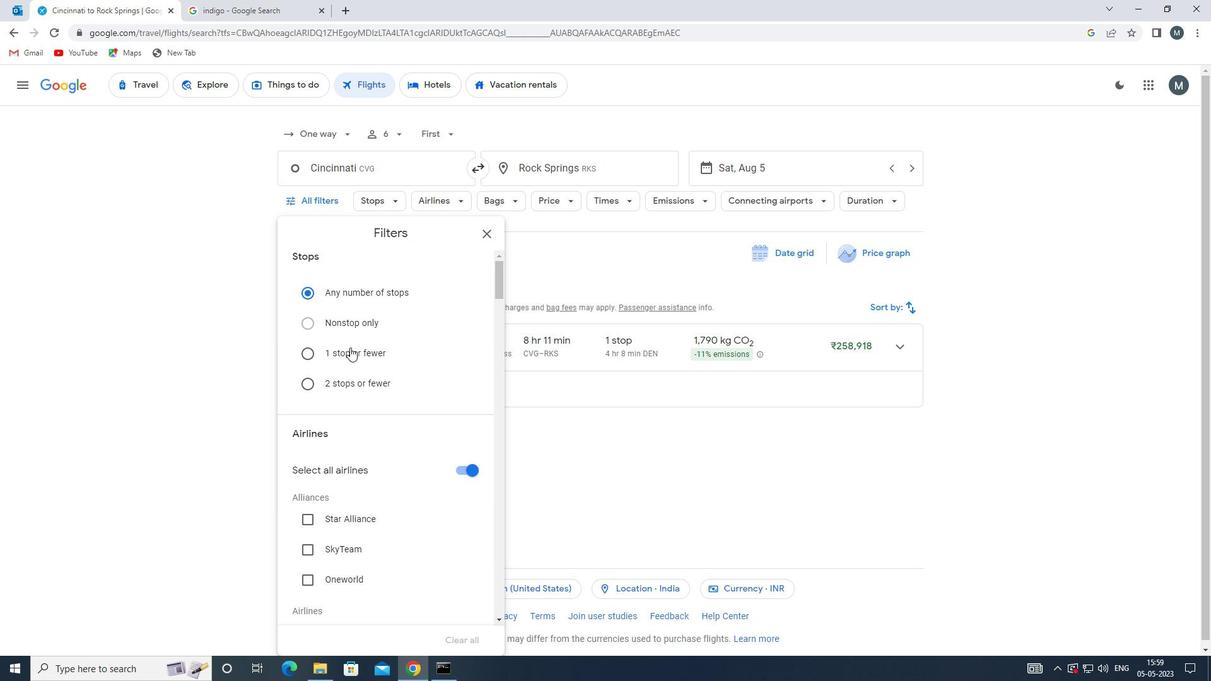 
Action: Mouse scrolled (356, 343) with delta (0, 0)
Screenshot: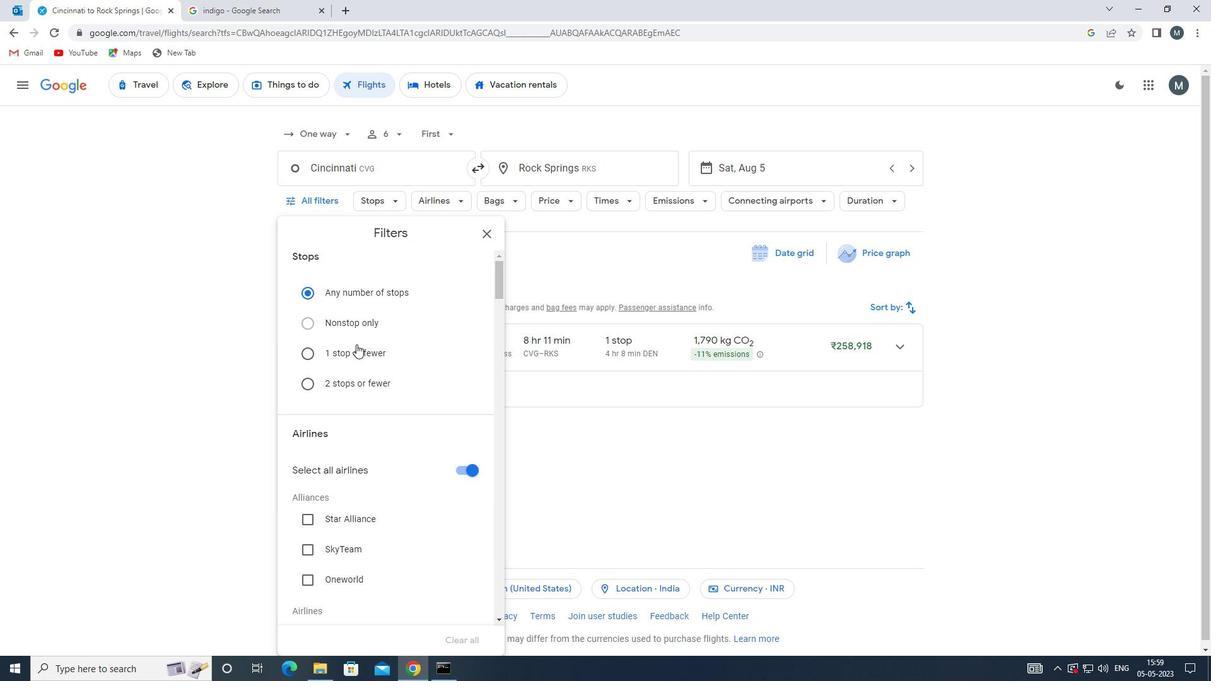 
Action: Mouse moved to (465, 408)
Screenshot: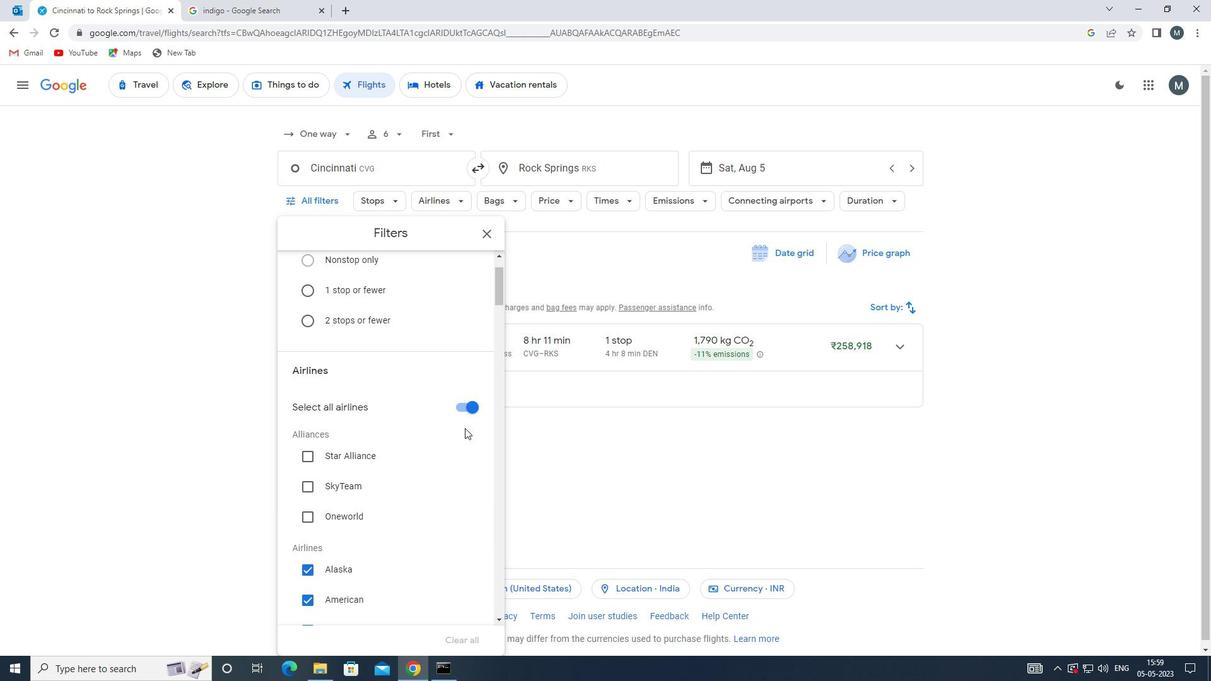 
Action: Mouse pressed left at (465, 408)
Screenshot: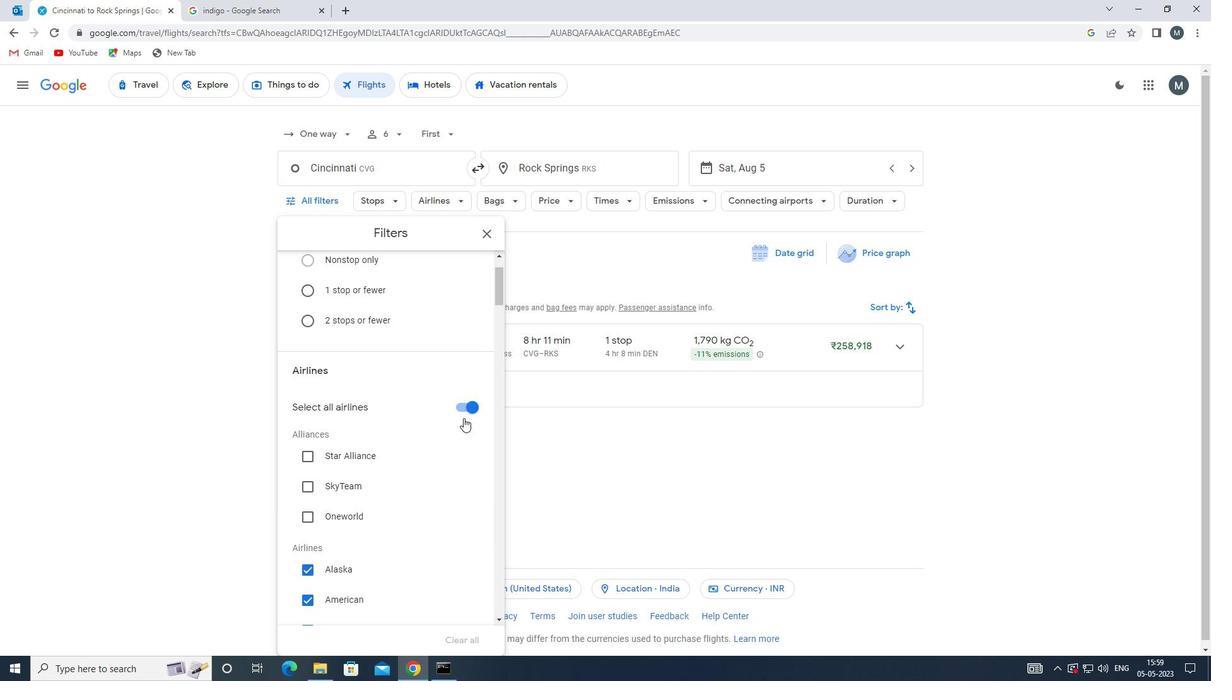 
Action: Mouse moved to (401, 415)
Screenshot: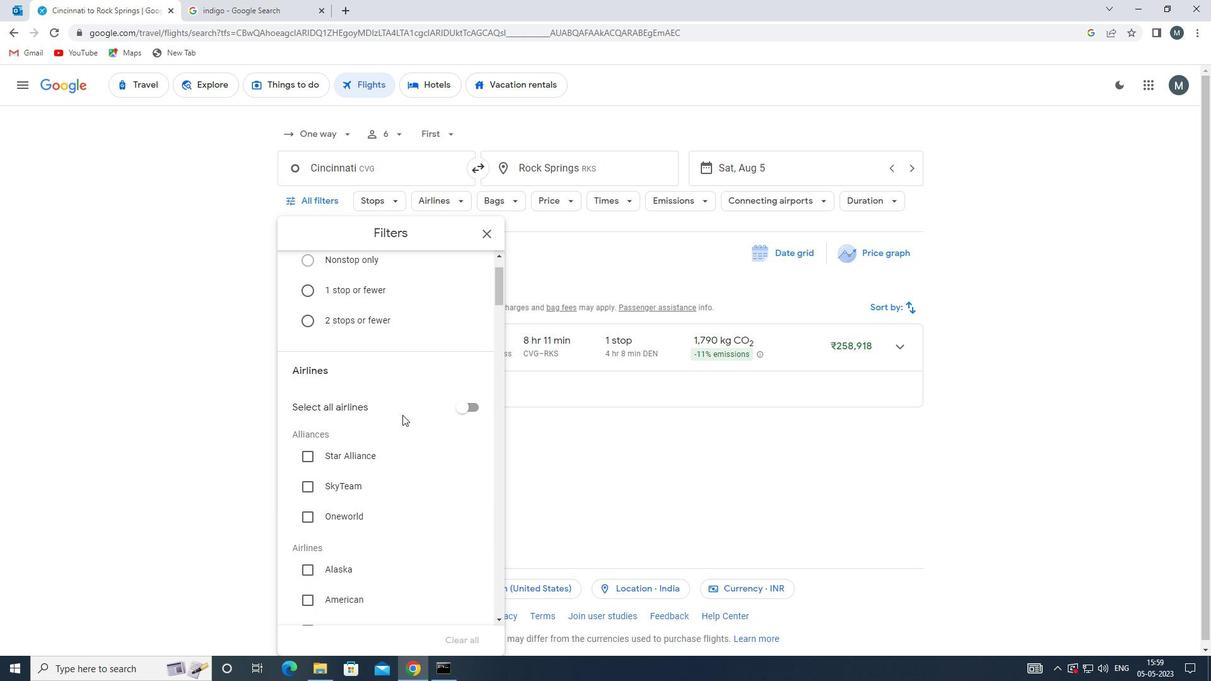 
Action: Mouse scrolled (401, 415) with delta (0, 0)
Screenshot: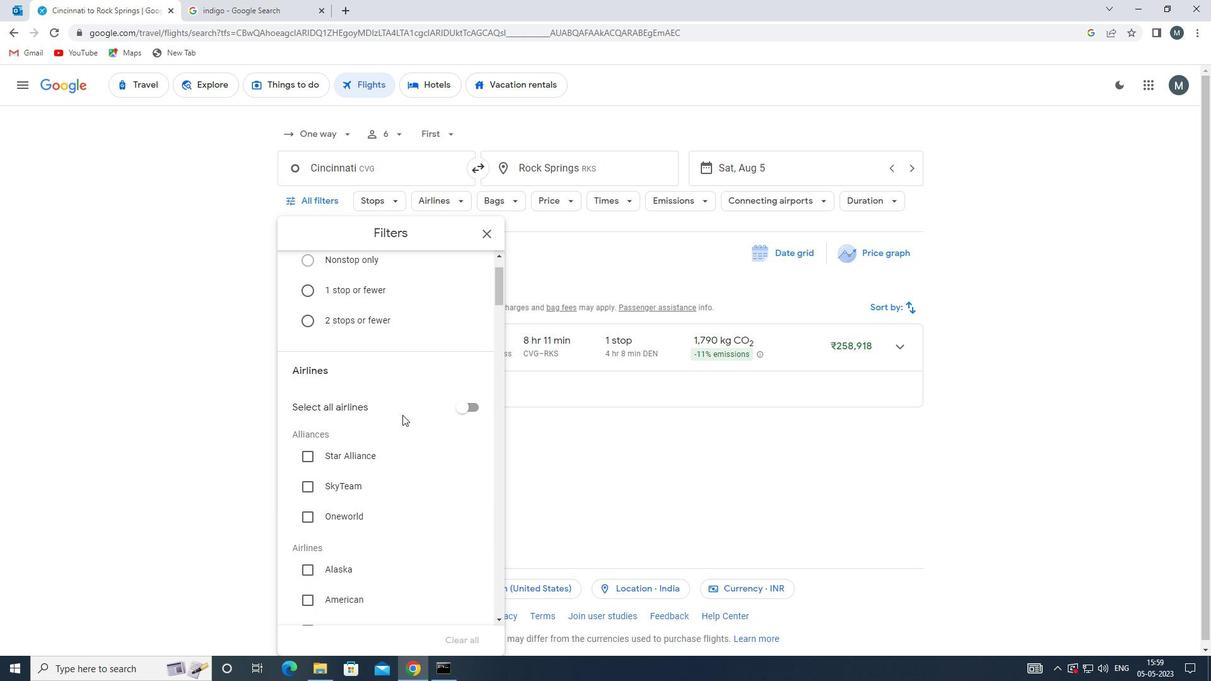 
Action: Mouse moved to (396, 419)
Screenshot: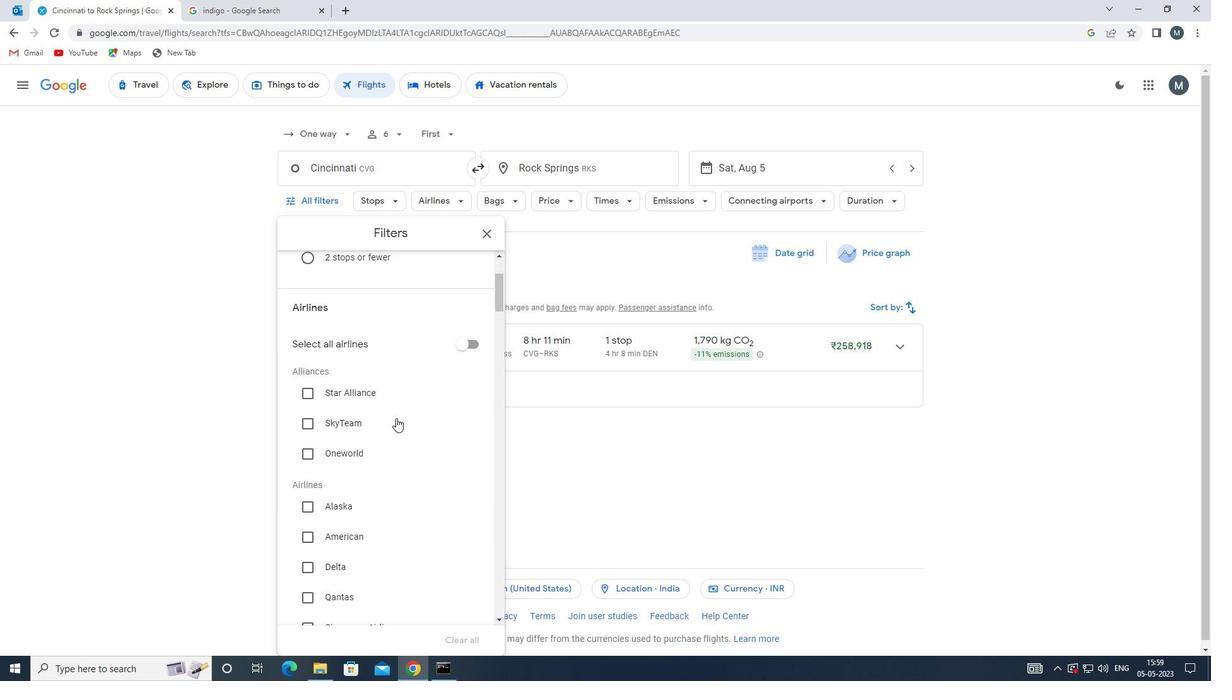 
Action: Mouse scrolled (396, 418) with delta (0, 0)
Screenshot: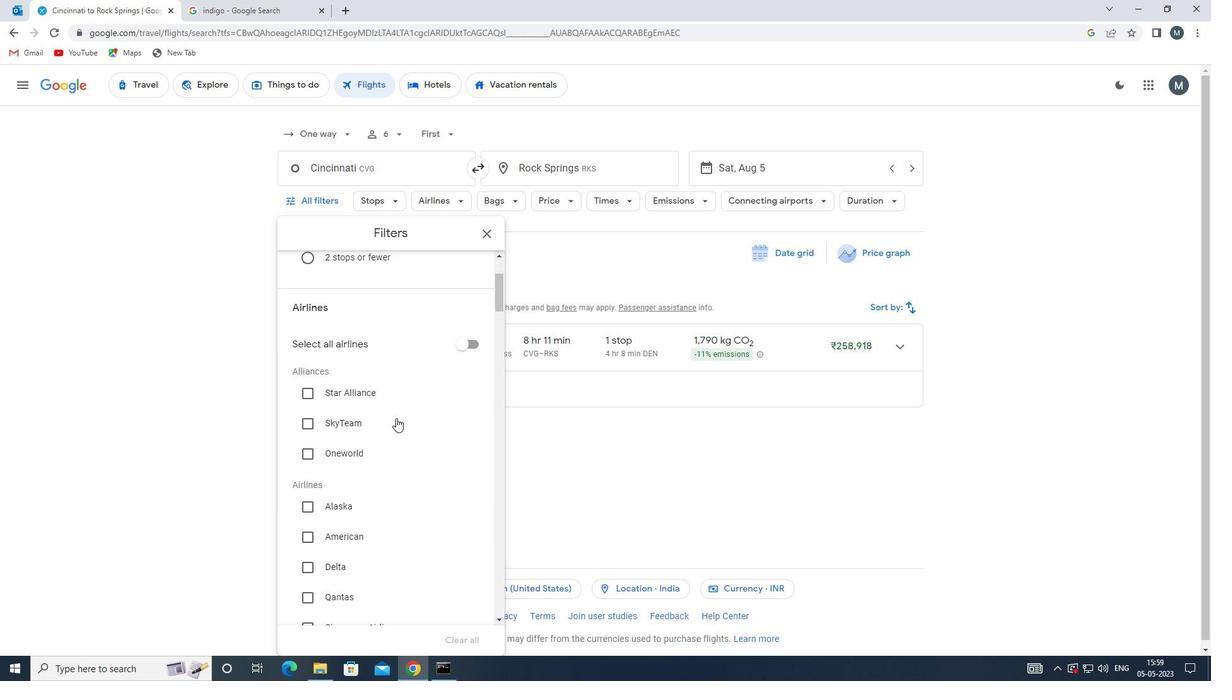 
Action: Mouse moved to (395, 421)
Screenshot: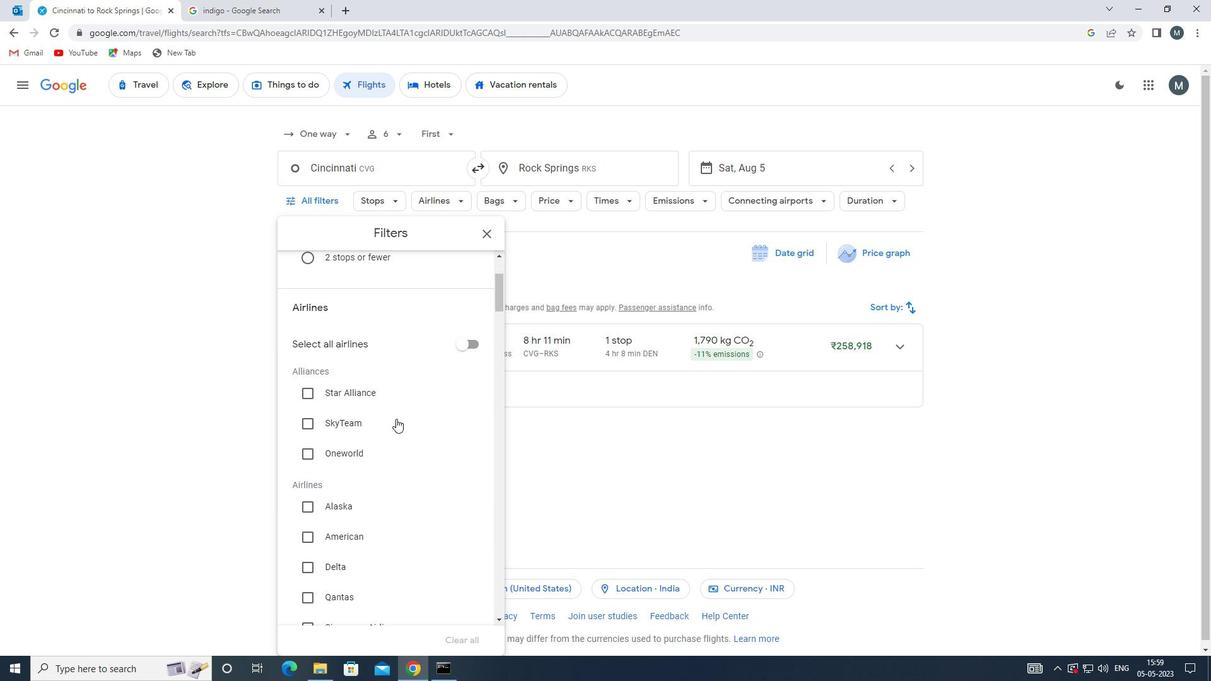 
Action: Mouse scrolled (395, 420) with delta (0, 0)
Screenshot: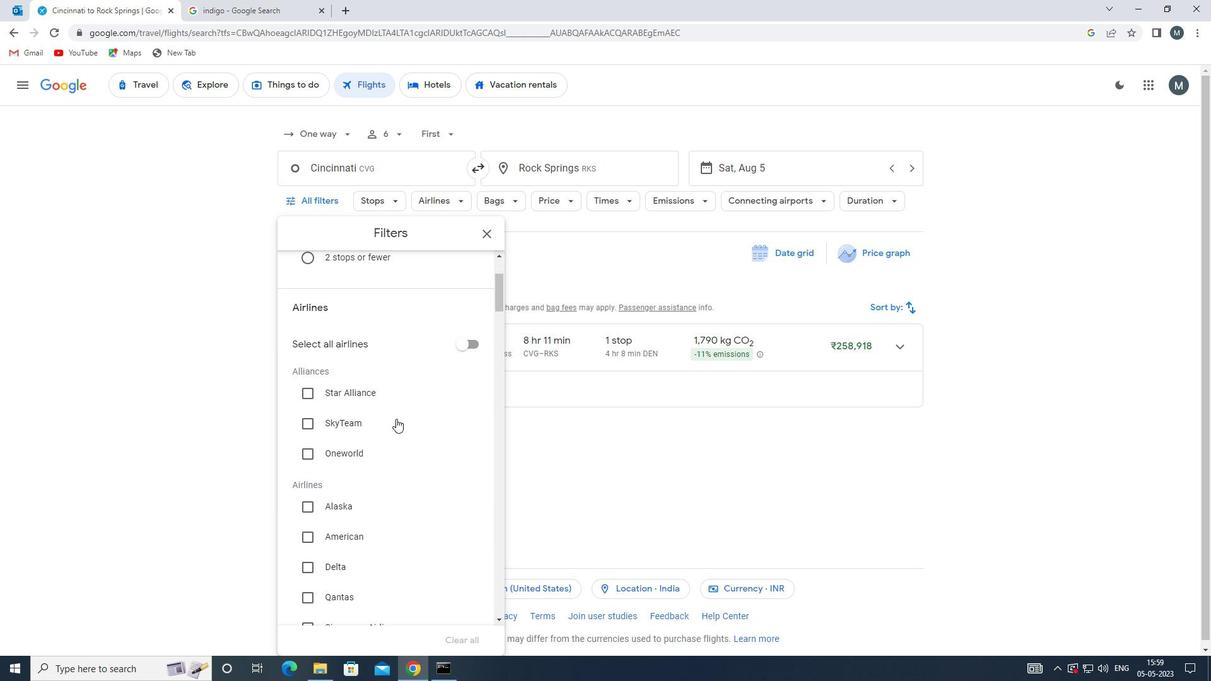 
Action: Mouse moved to (397, 420)
Screenshot: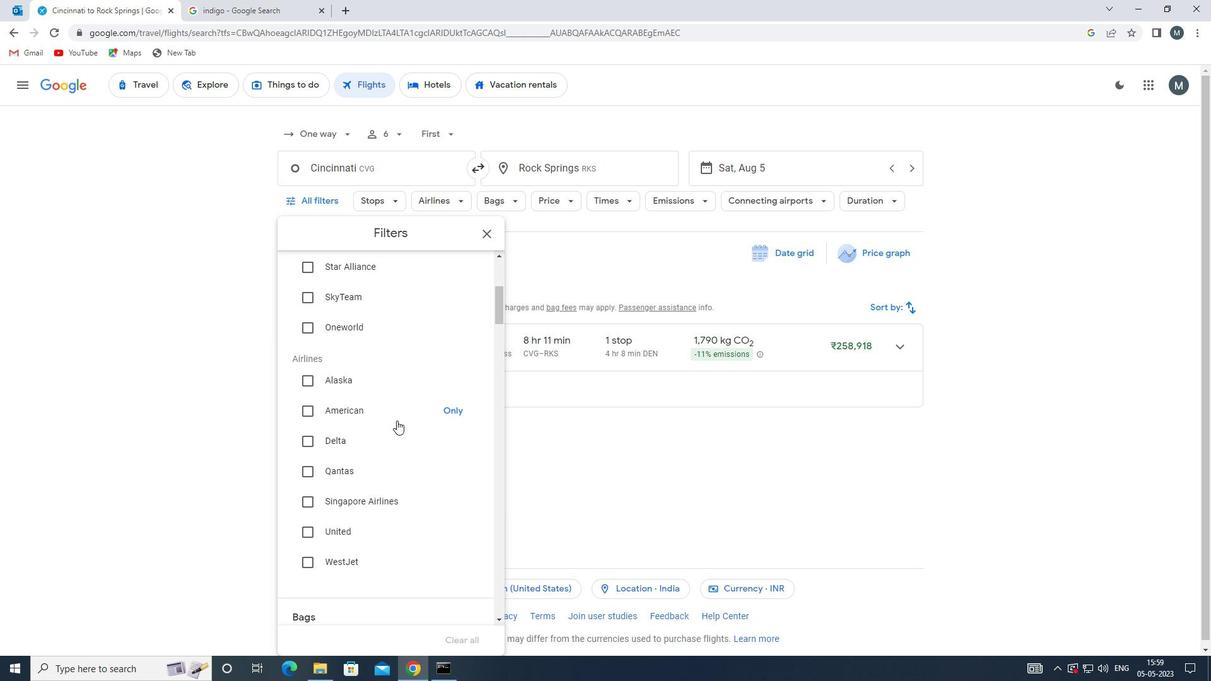 
Action: Mouse scrolled (397, 420) with delta (0, 0)
Screenshot: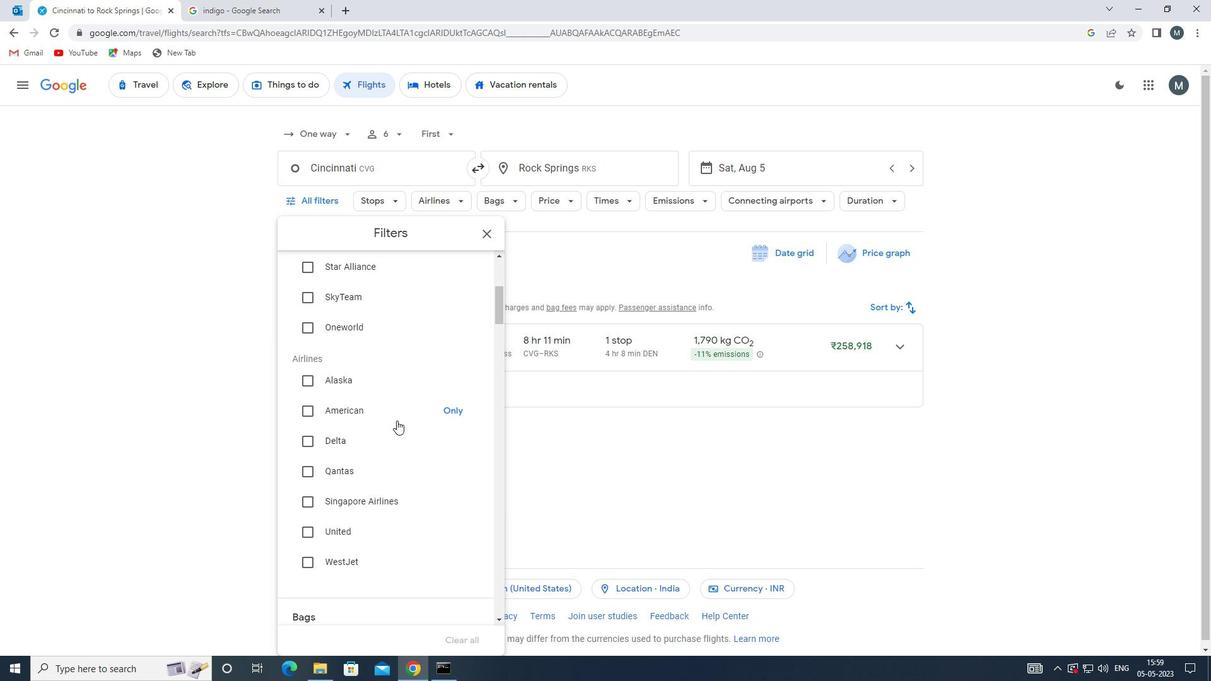 
Action: Mouse scrolled (397, 420) with delta (0, 0)
Screenshot: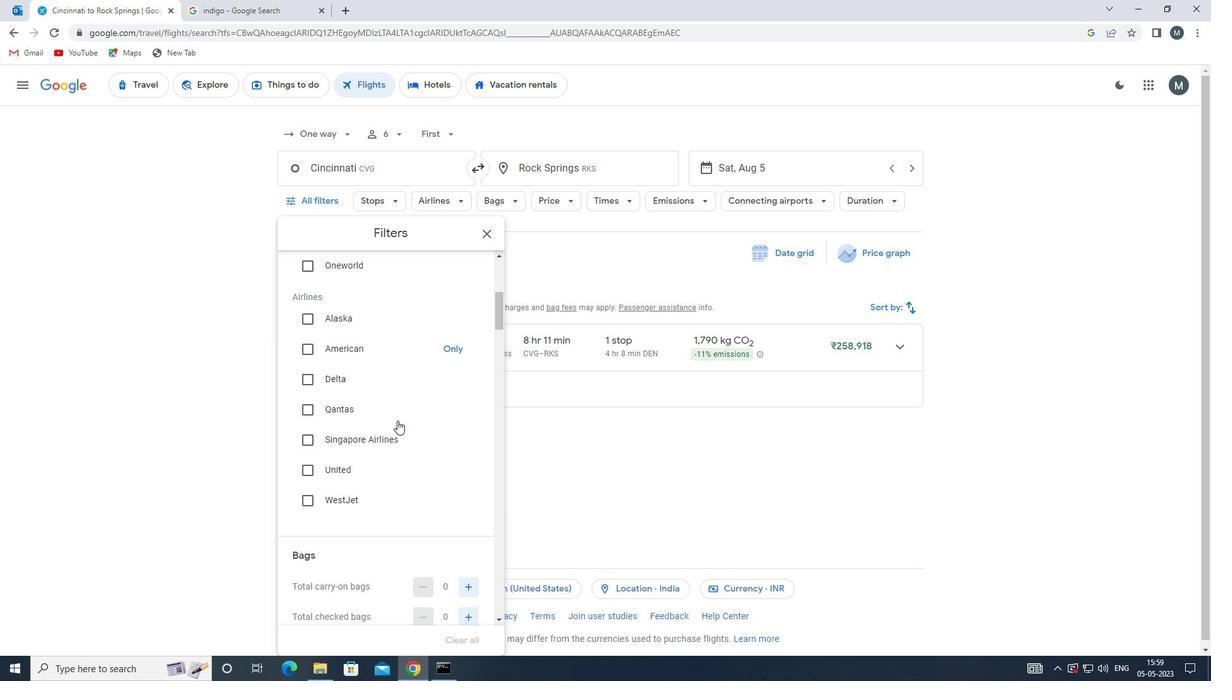 
Action: Mouse moved to (408, 412)
Screenshot: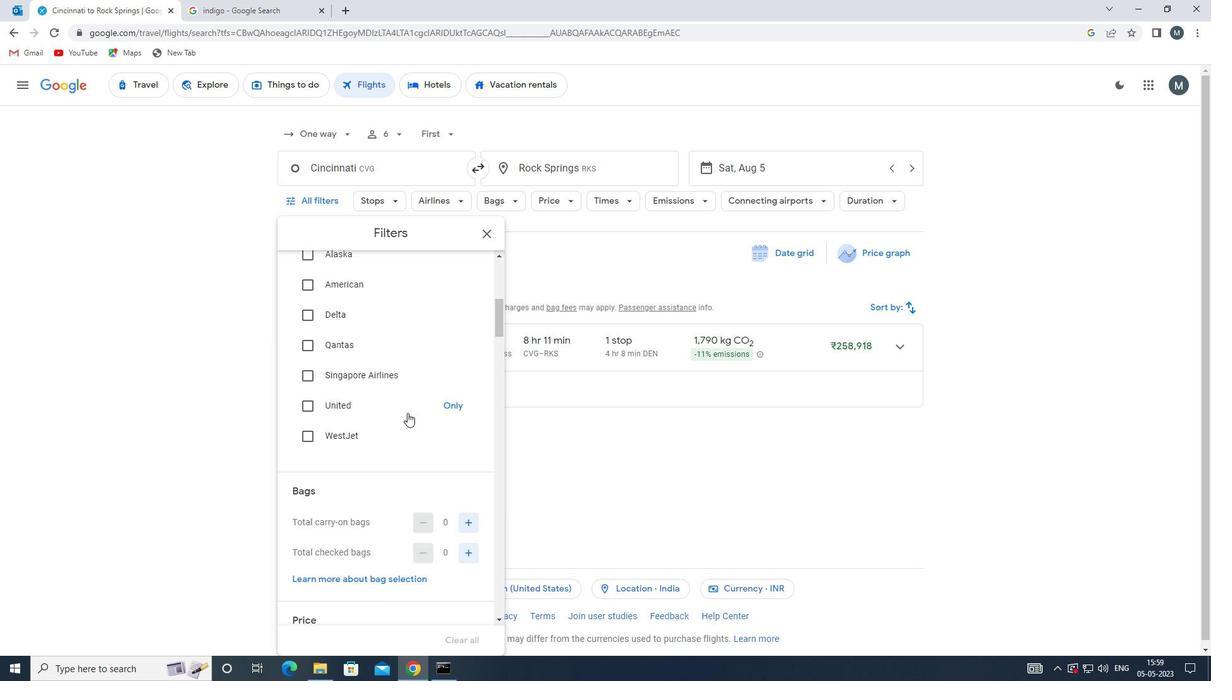 
Action: Mouse scrolled (408, 412) with delta (0, 0)
Screenshot: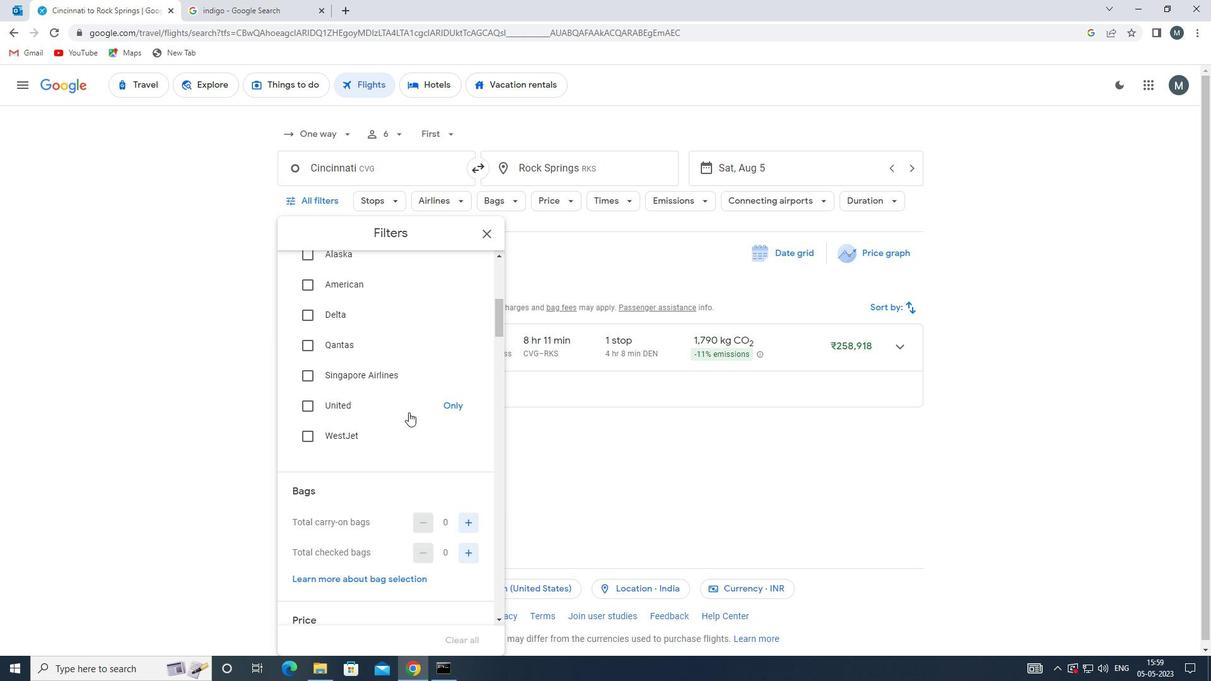 
Action: Mouse moved to (466, 485)
Screenshot: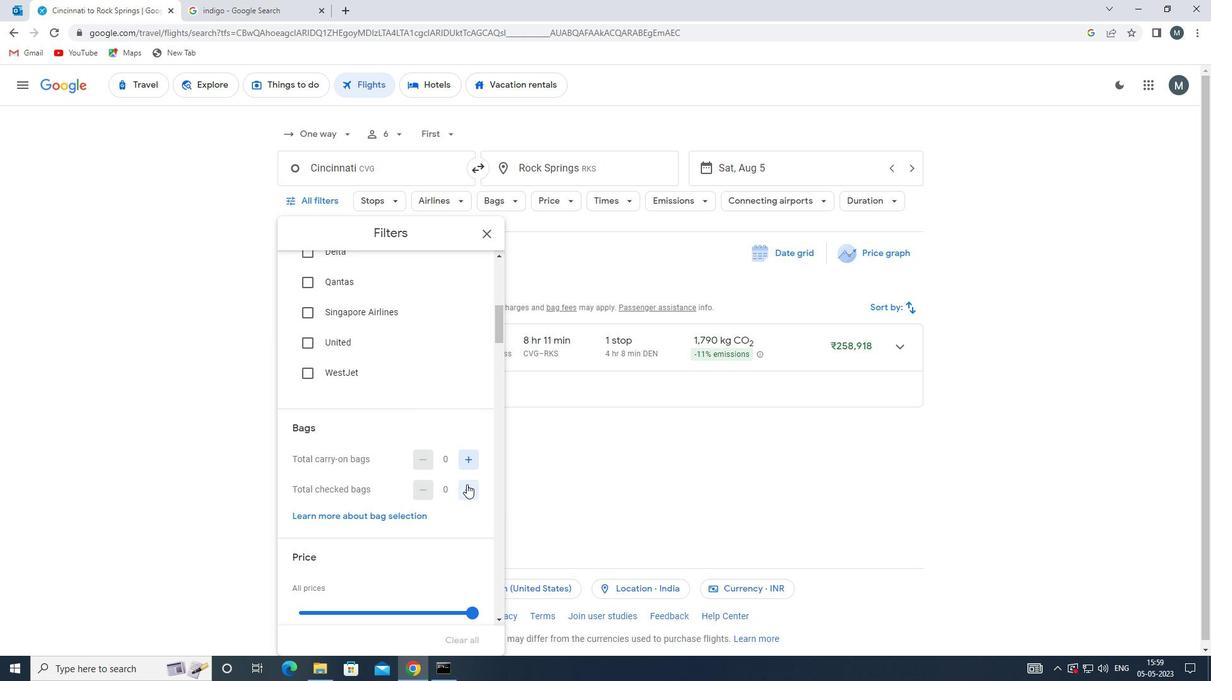 
Action: Mouse pressed left at (466, 485)
Screenshot: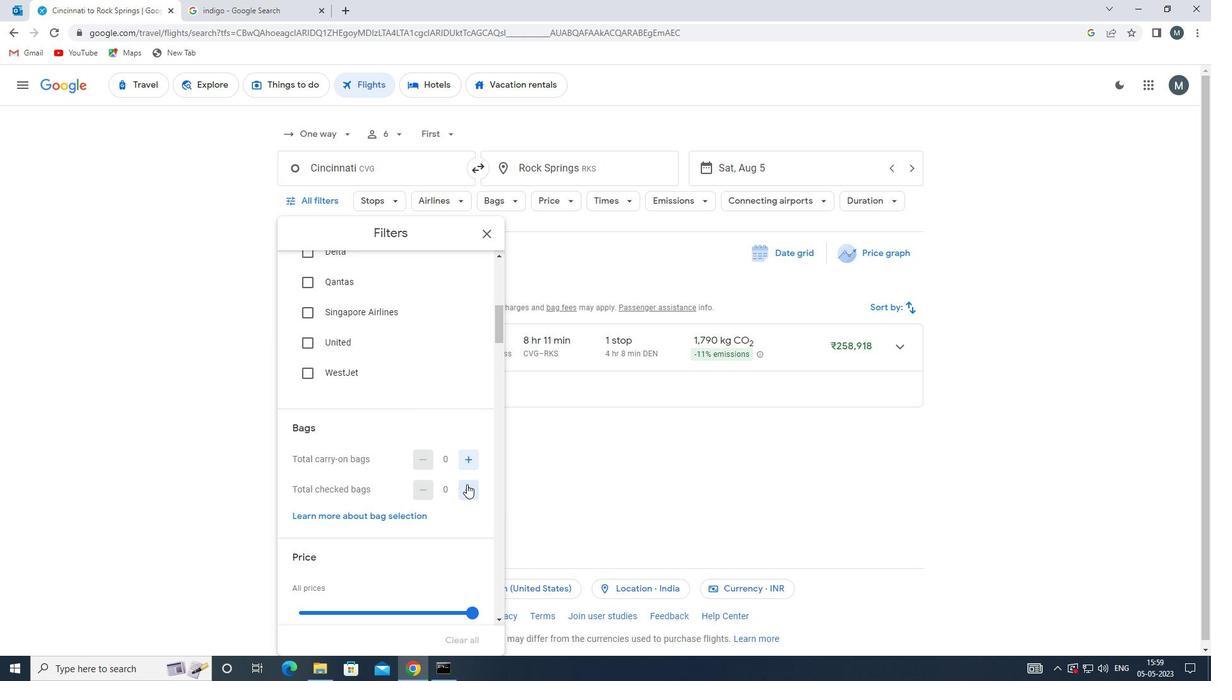 
Action: Mouse moved to (415, 426)
Screenshot: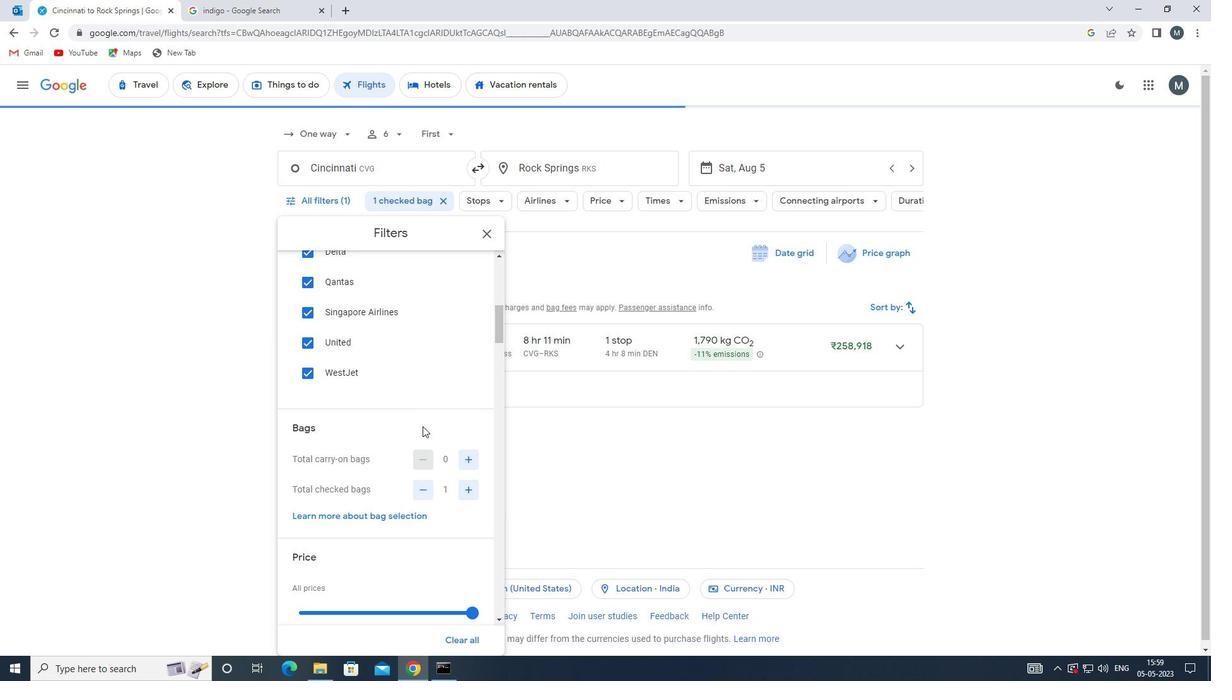 
Action: Mouse scrolled (415, 425) with delta (0, 0)
Screenshot: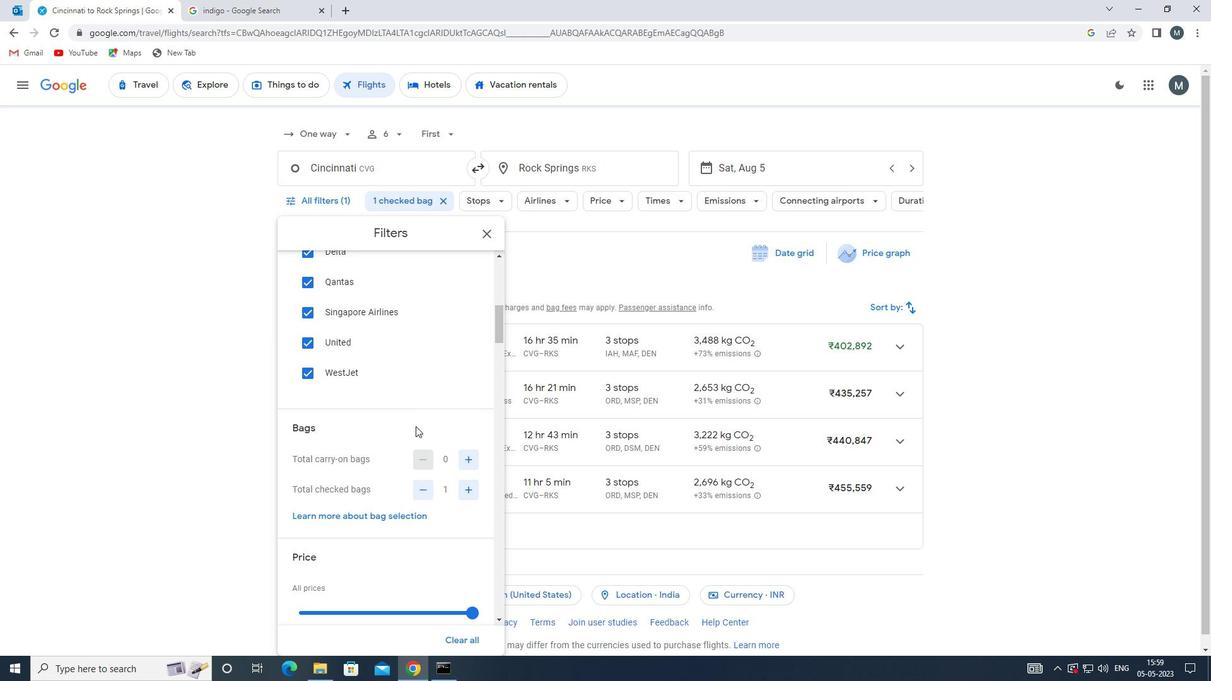 
Action: Mouse moved to (413, 426)
Screenshot: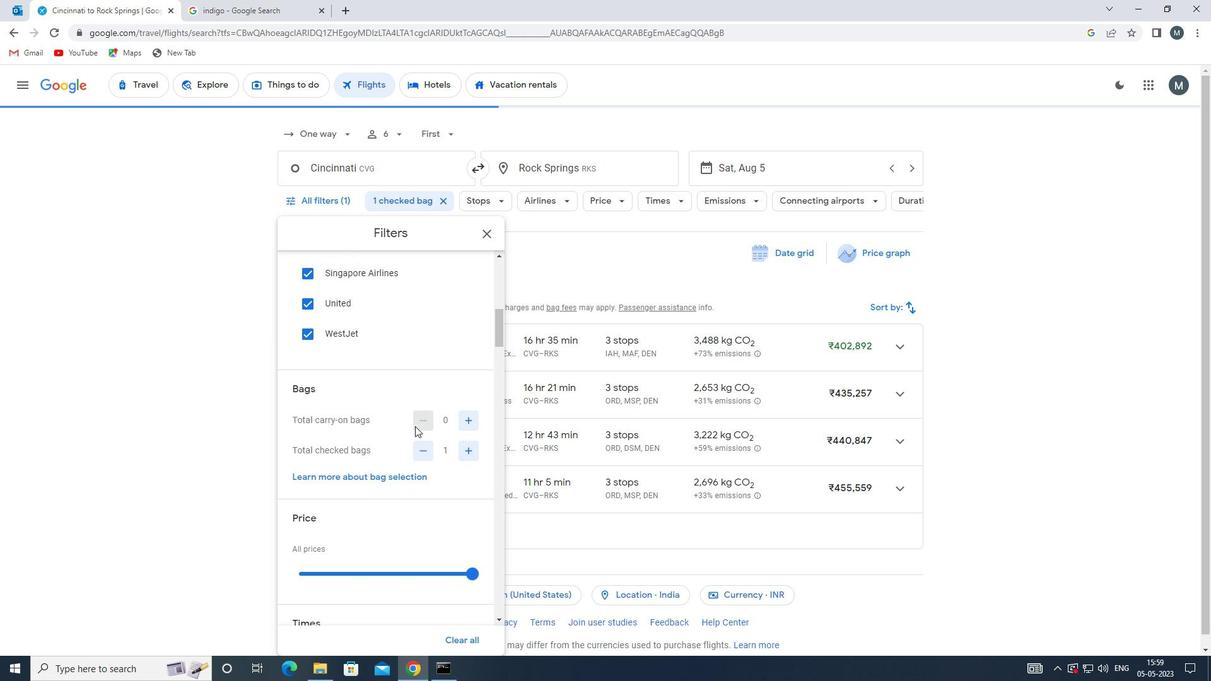 
Action: Mouse scrolled (413, 425) with delta (0, 0)
Screenshot: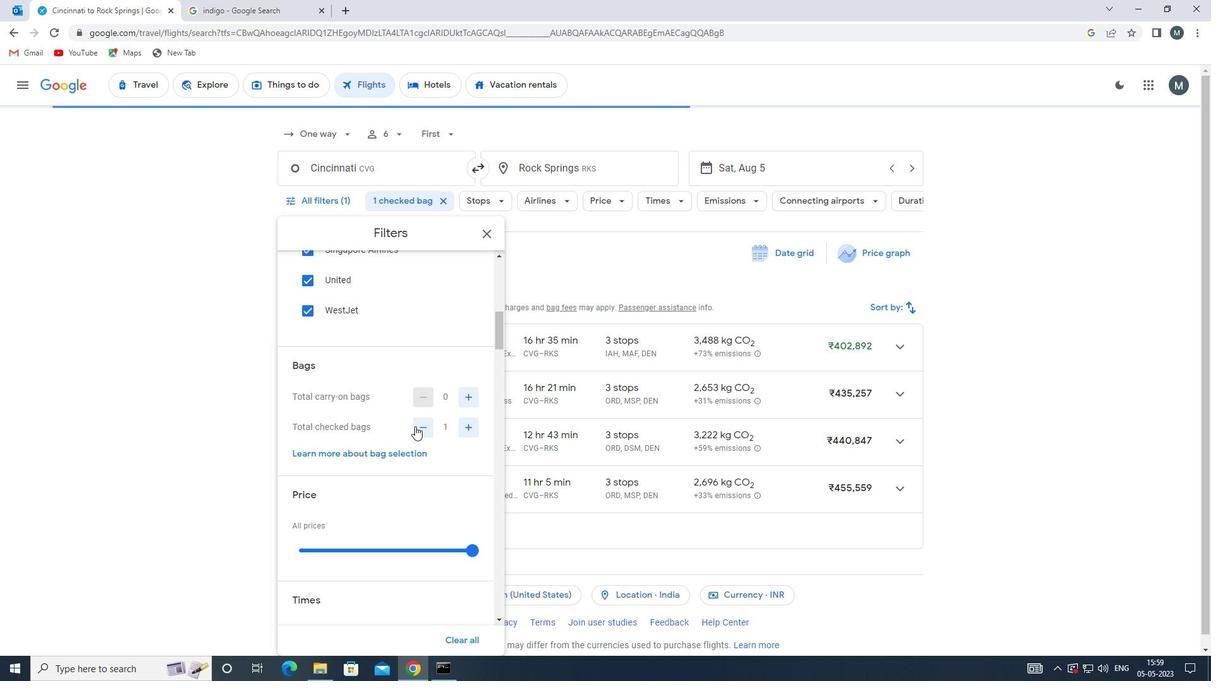 
Action: Mouse moved to (407, 425)
Screenshot: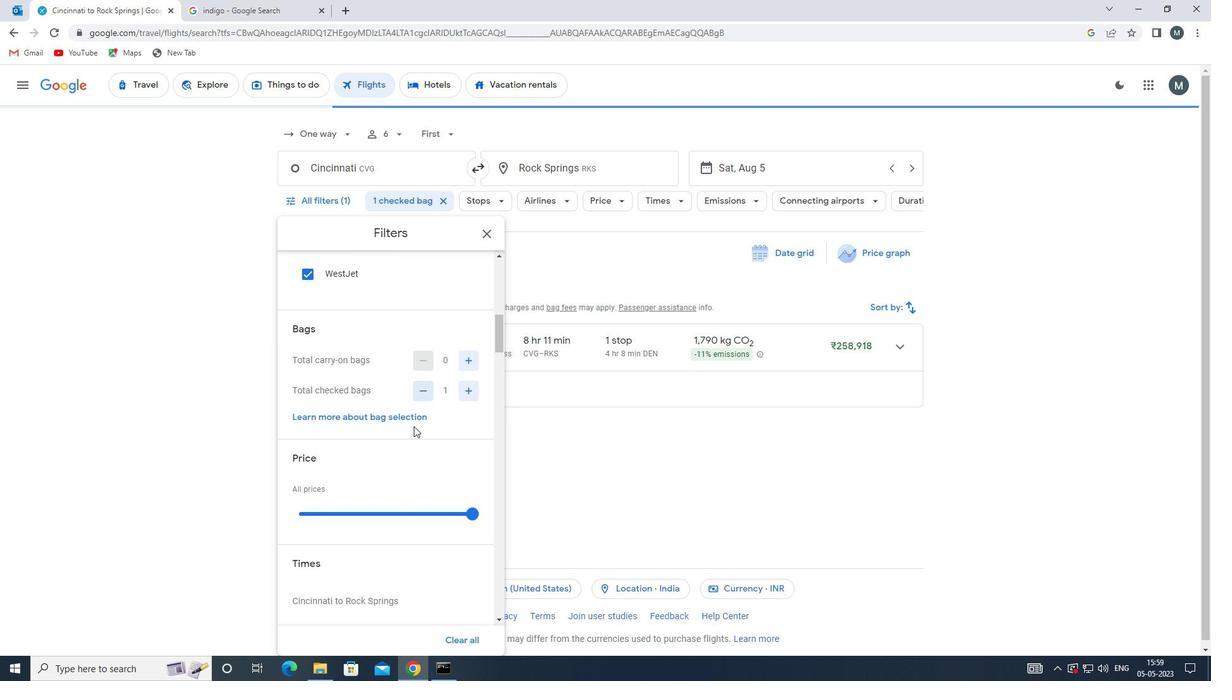
Action: Mouse scrolled (407, 425) with delta (0, 0)
Screenshot: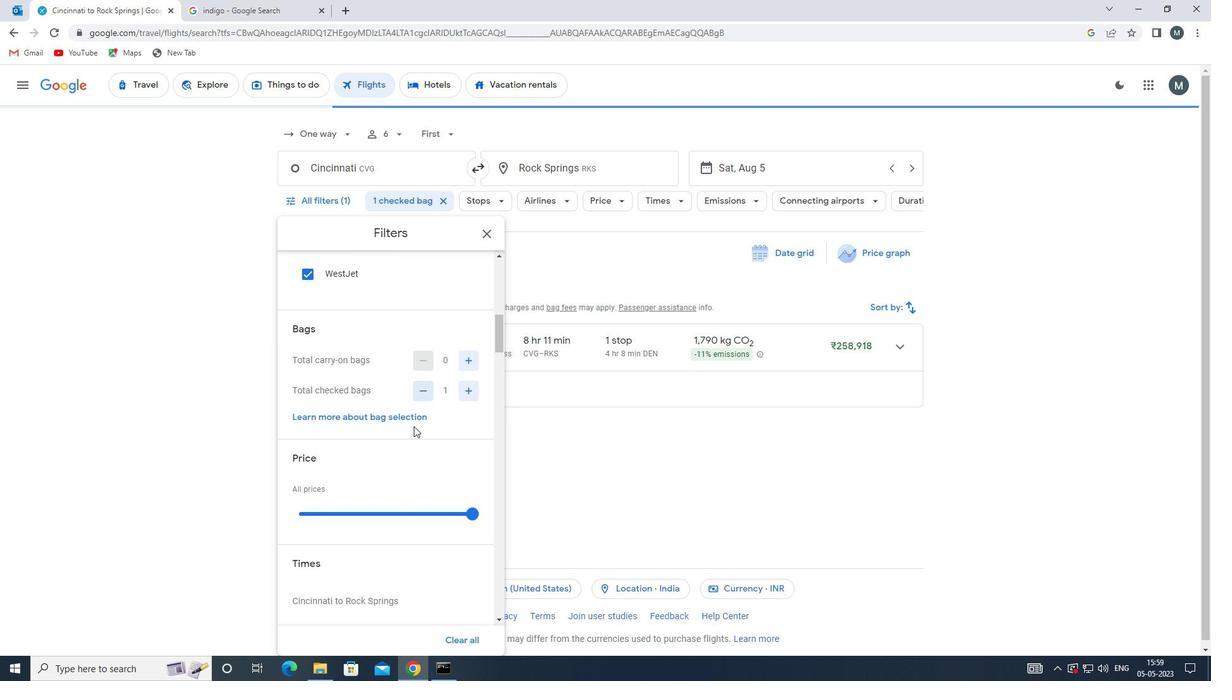 
Action: Mouse moved to (389, 422)
Screenshot: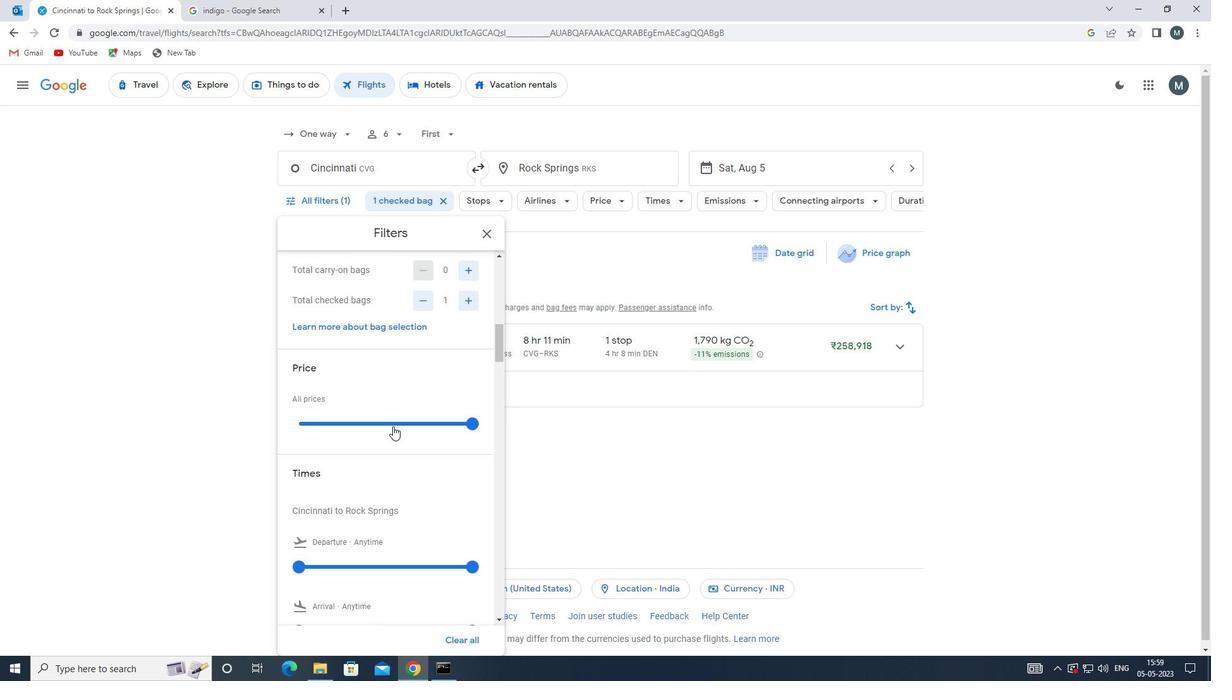 
Action: Mouse pressed left at (389, 422)
Screenshot: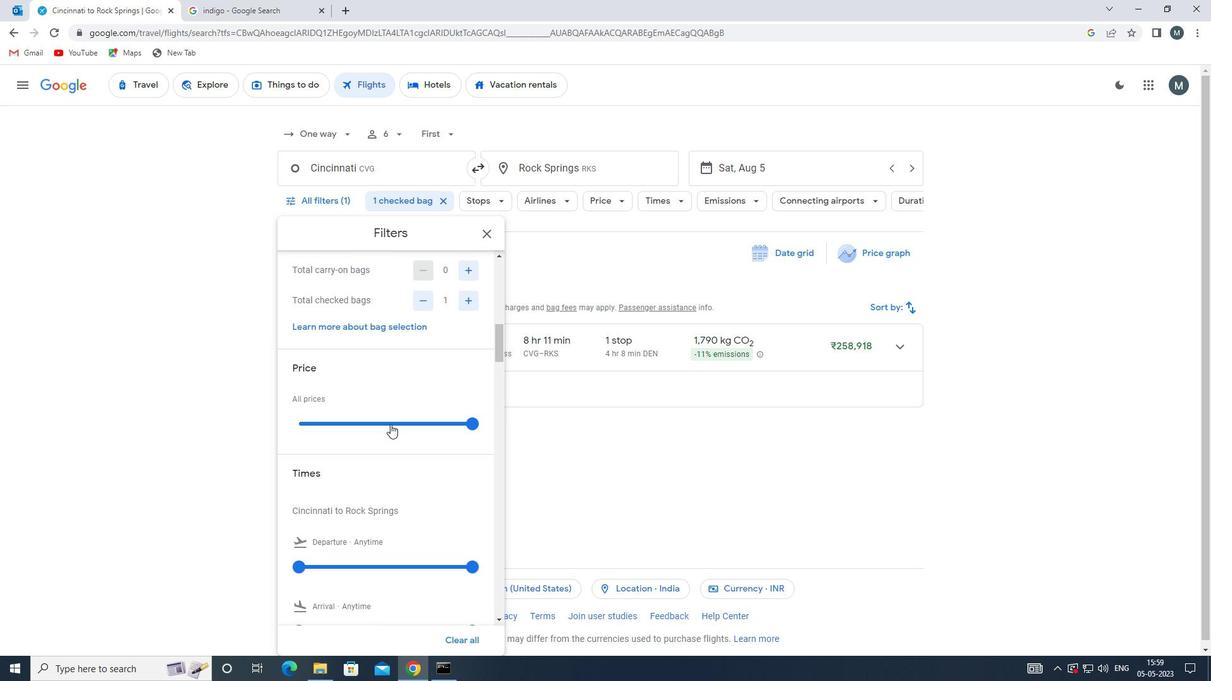 
Action: Mouse moved to (389, 422)
Screenshot: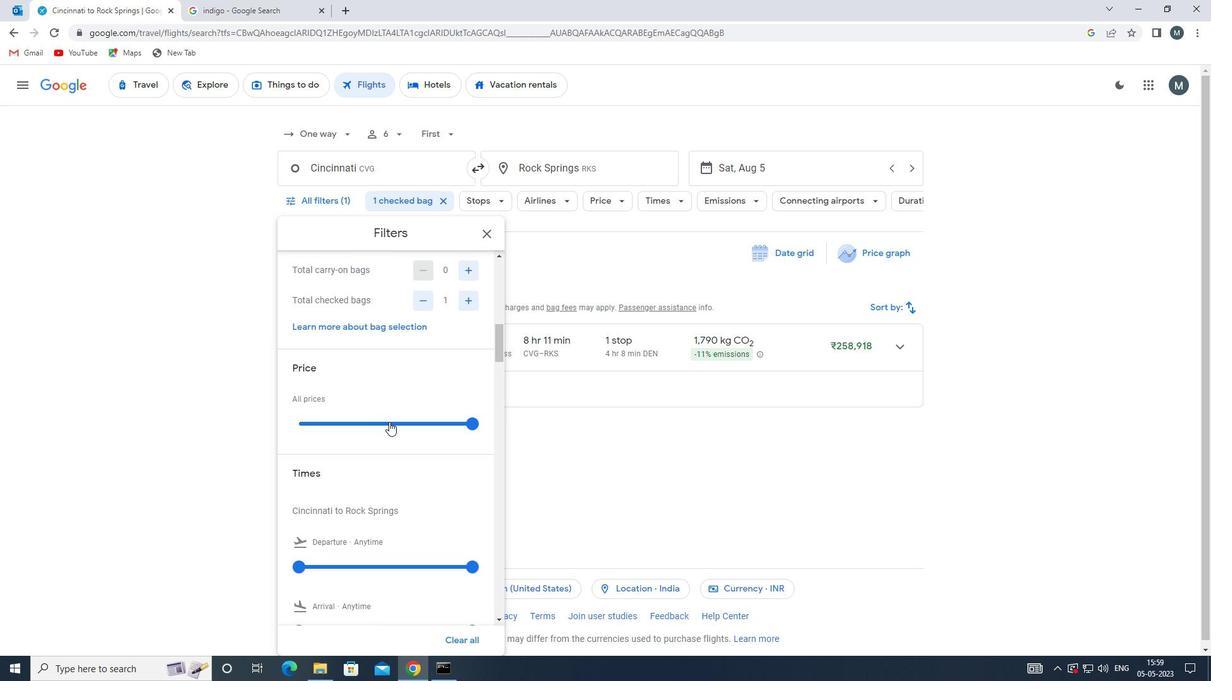 
Action: Mouse pressed left at (389, 422)
Screenshot: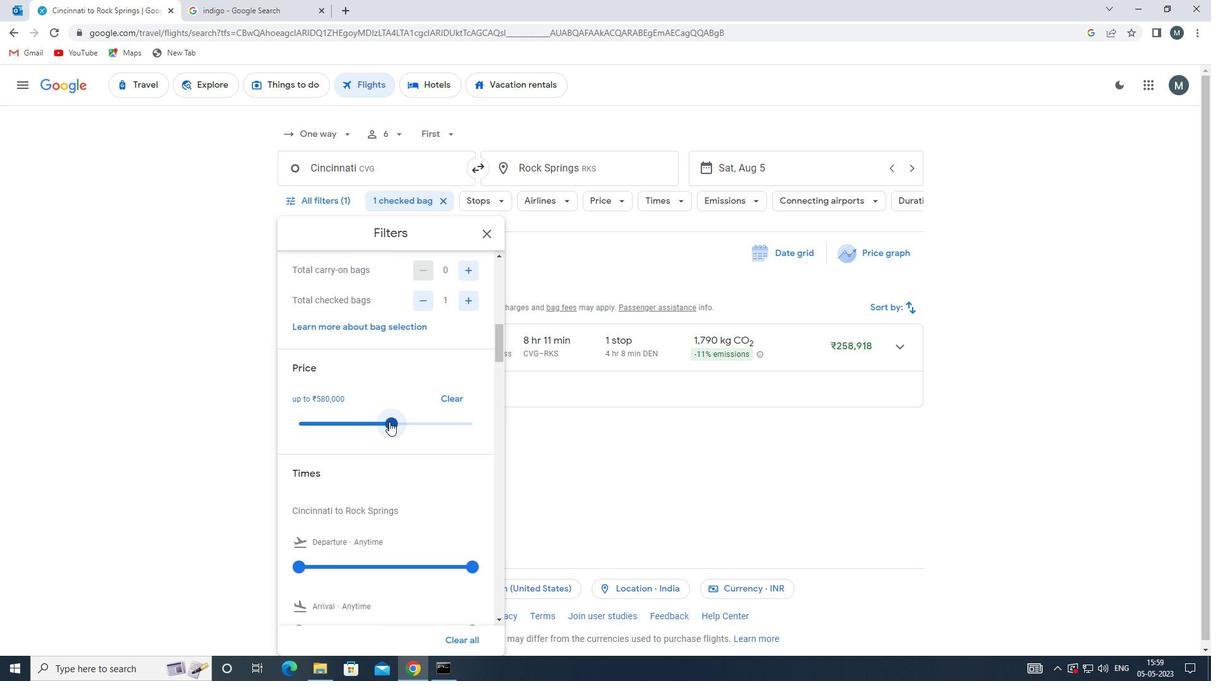 
Action: Mouse moved to (396, 403)
Screenshot: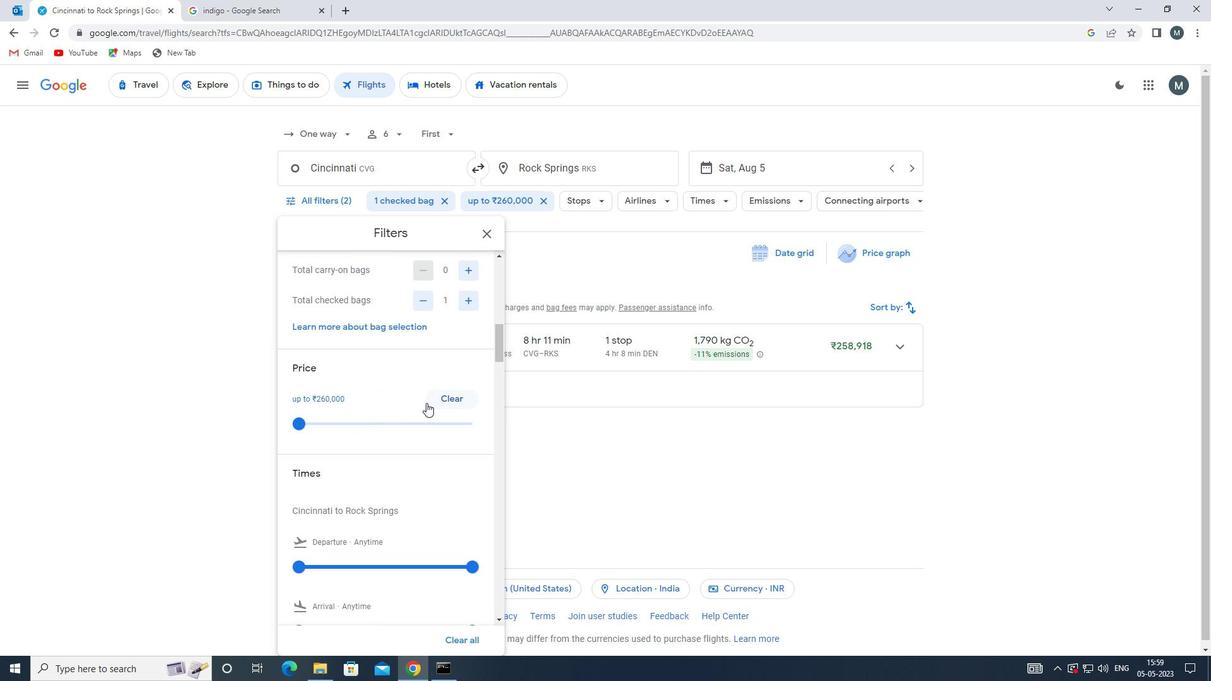 
Action: Mouse scrolled (396, 402) with delta (0, 0)
Screenshot: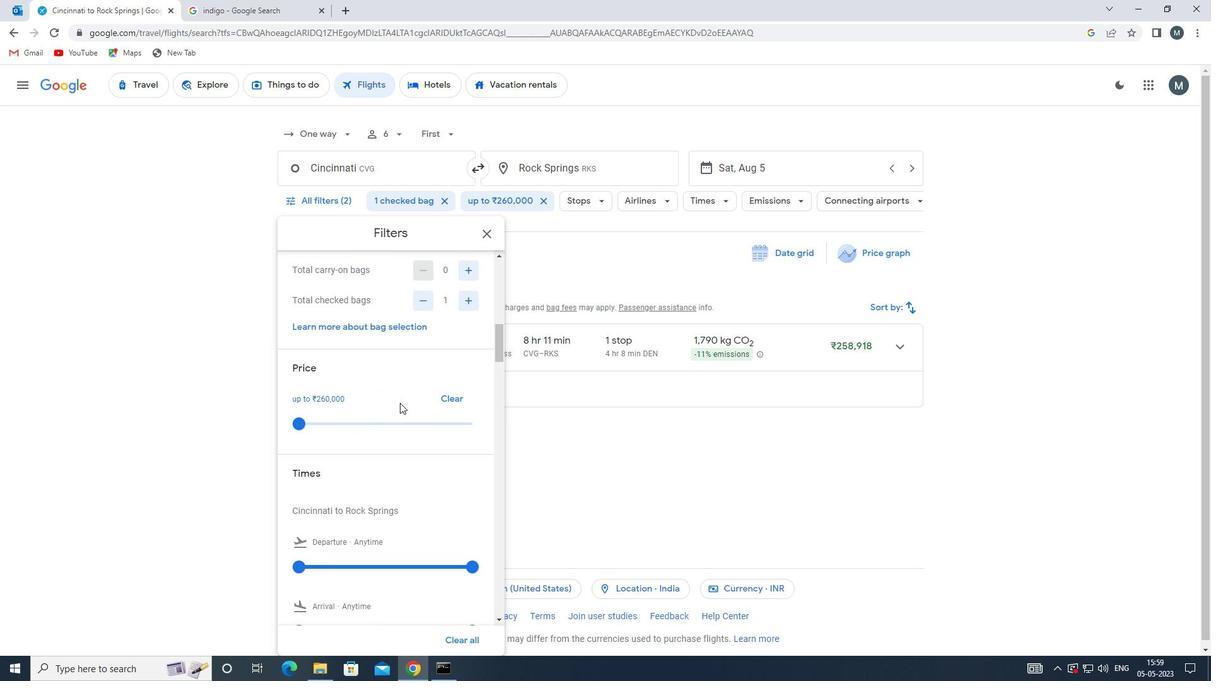 
Action: Mouse moved to (395, 402)
Screenshot: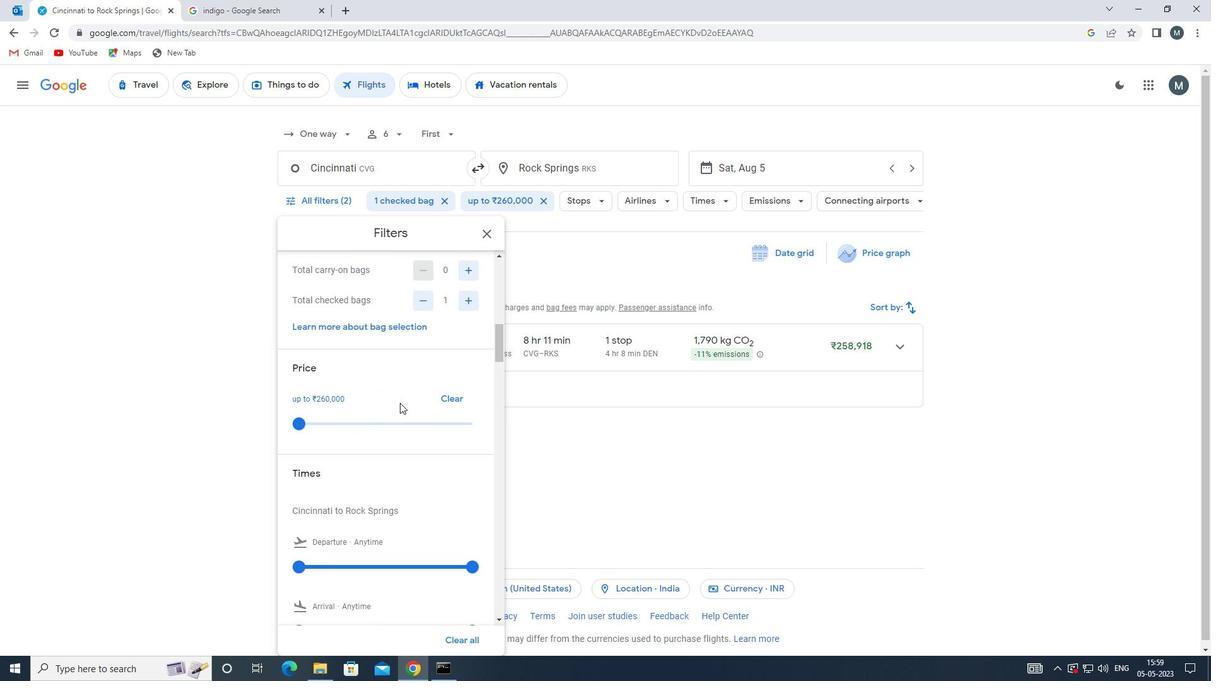 
Action: Mouse scrolled (395, 401) with delta (0, 0)
Screenshot: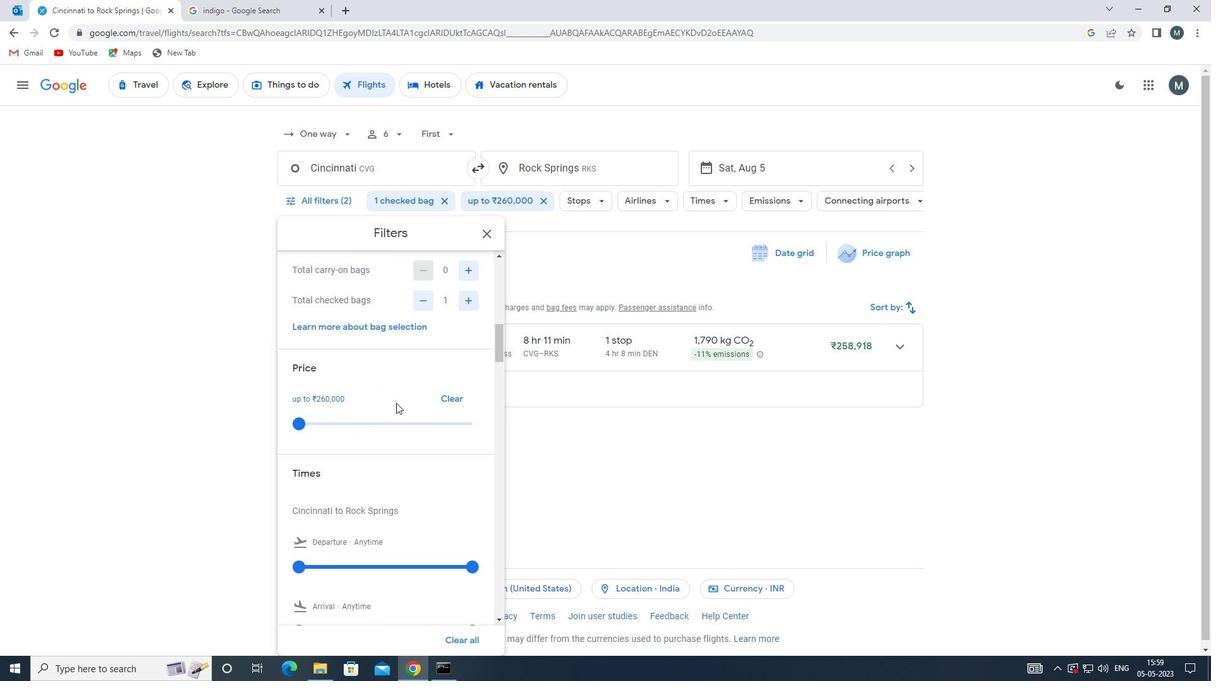 
Action: Mouse moved to (301, 434)
Screenshot: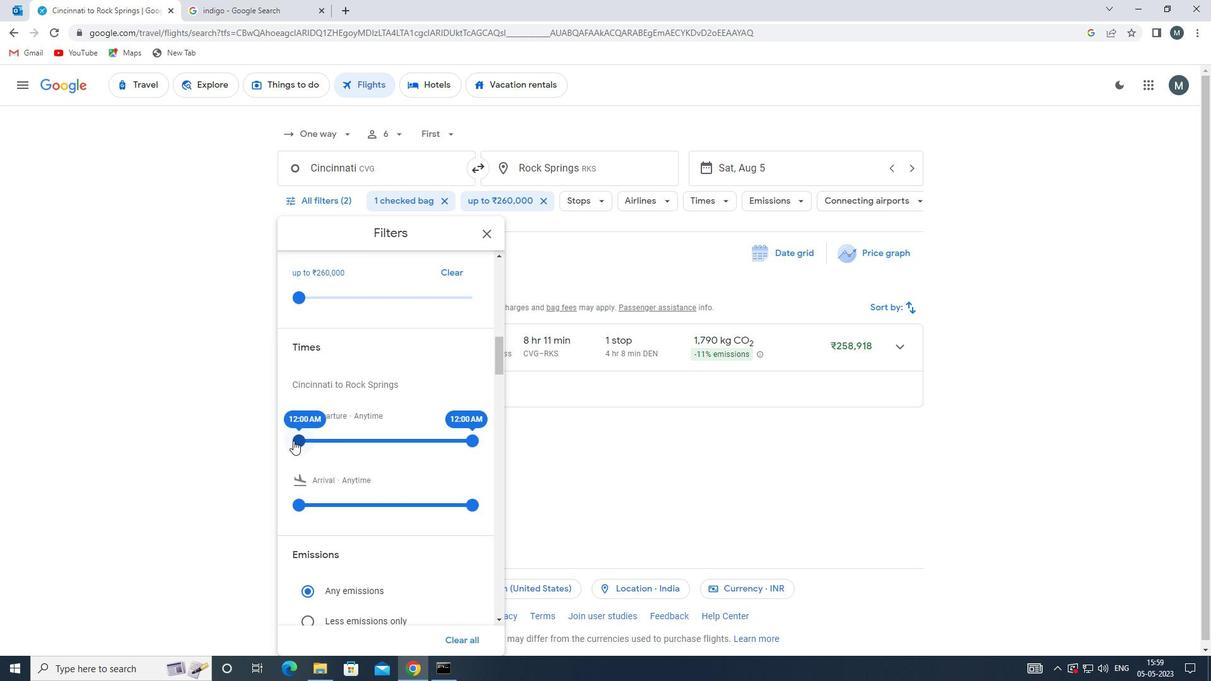 
Action: Mouse pressed left at (301, 434)
Screenshot: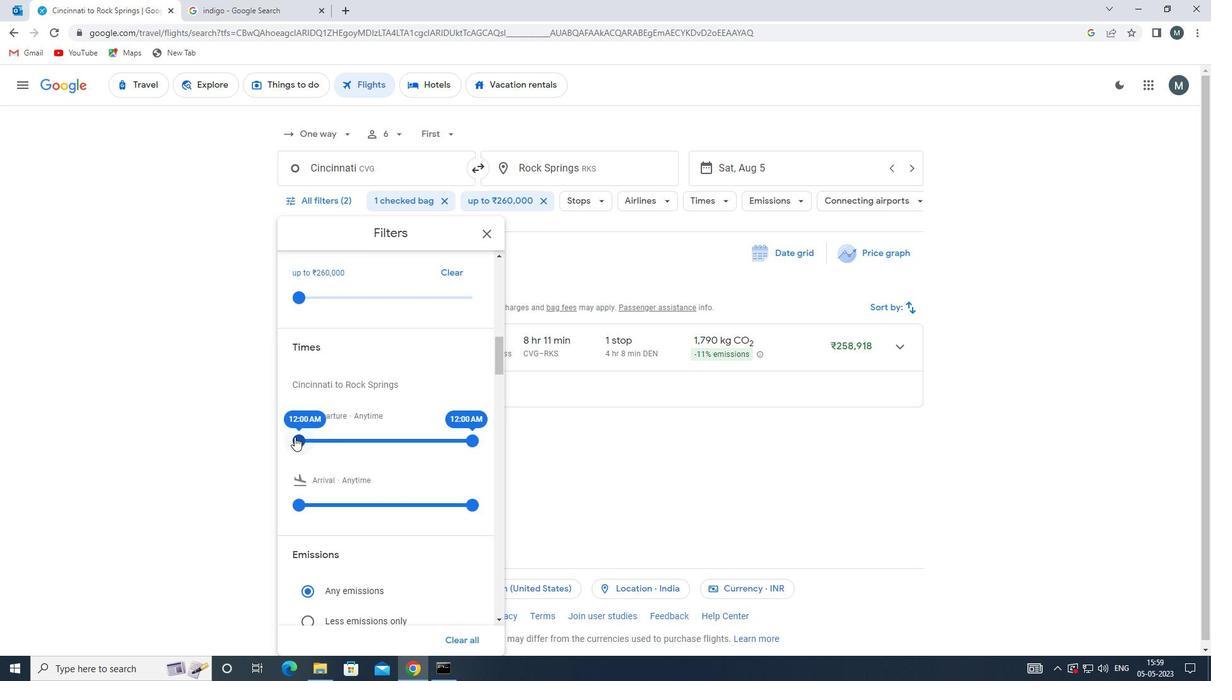 
Action: Mouse moved to (470, 437)
Screenshot: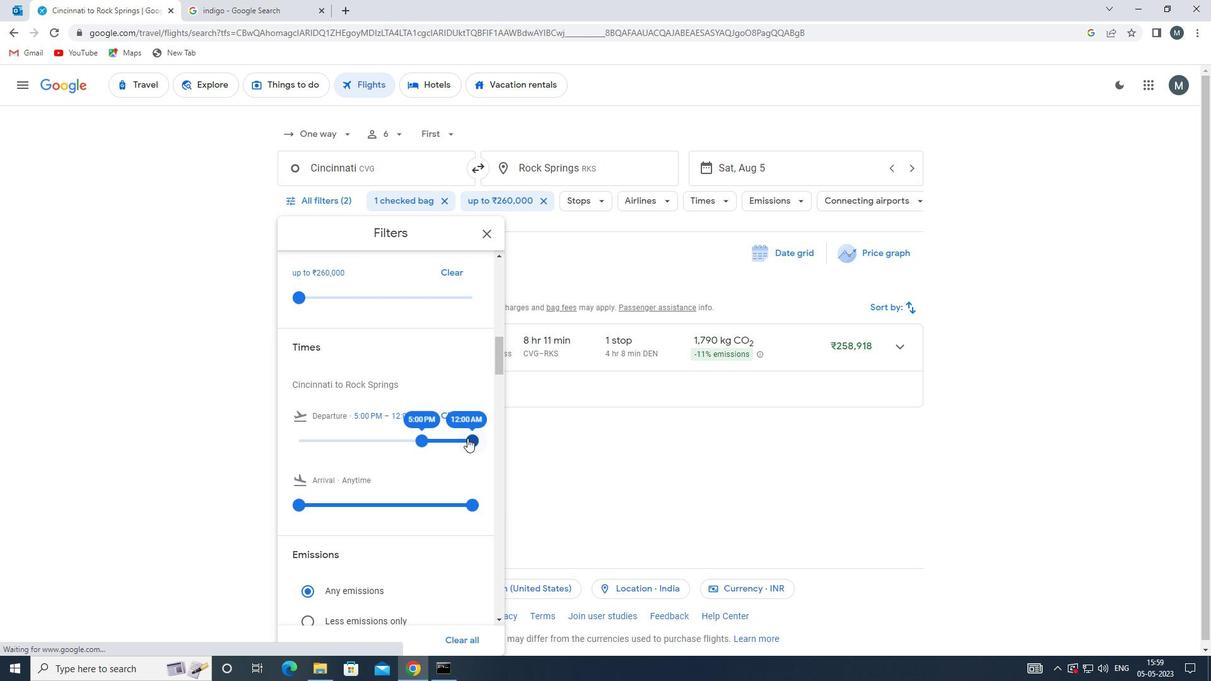 
Action: Mouse pressed left at (470, 437)
Screenshot: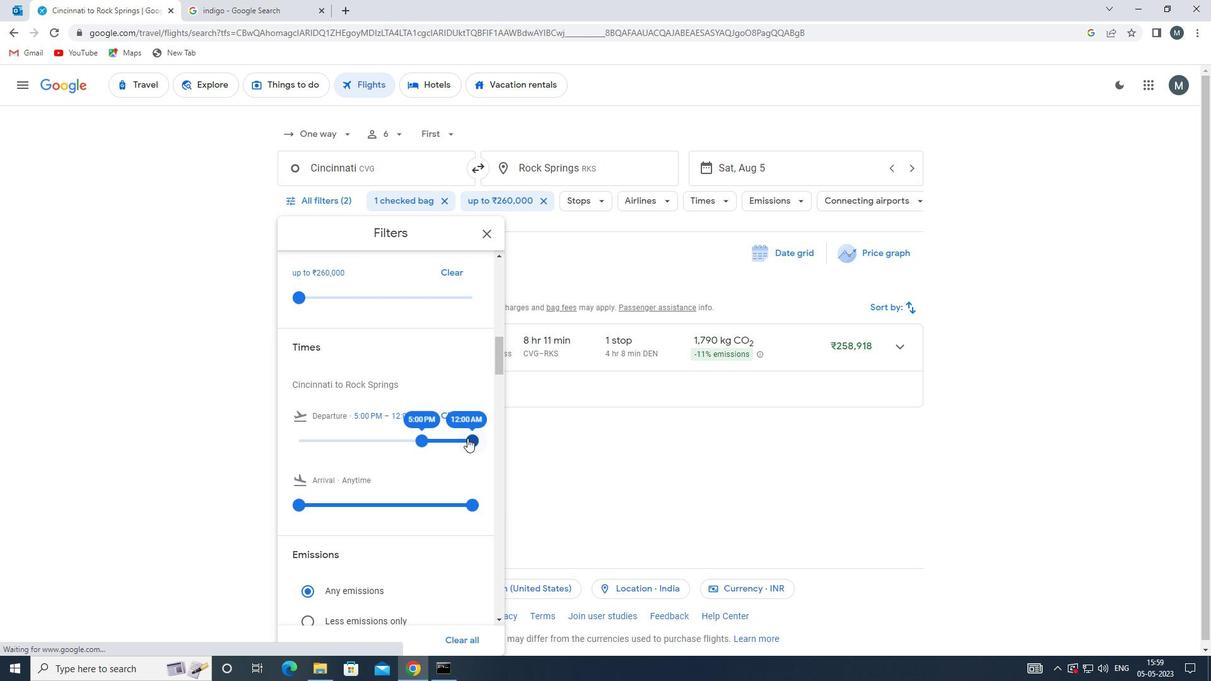 
Action: Mouse moved to (417, 434)
Screenshot: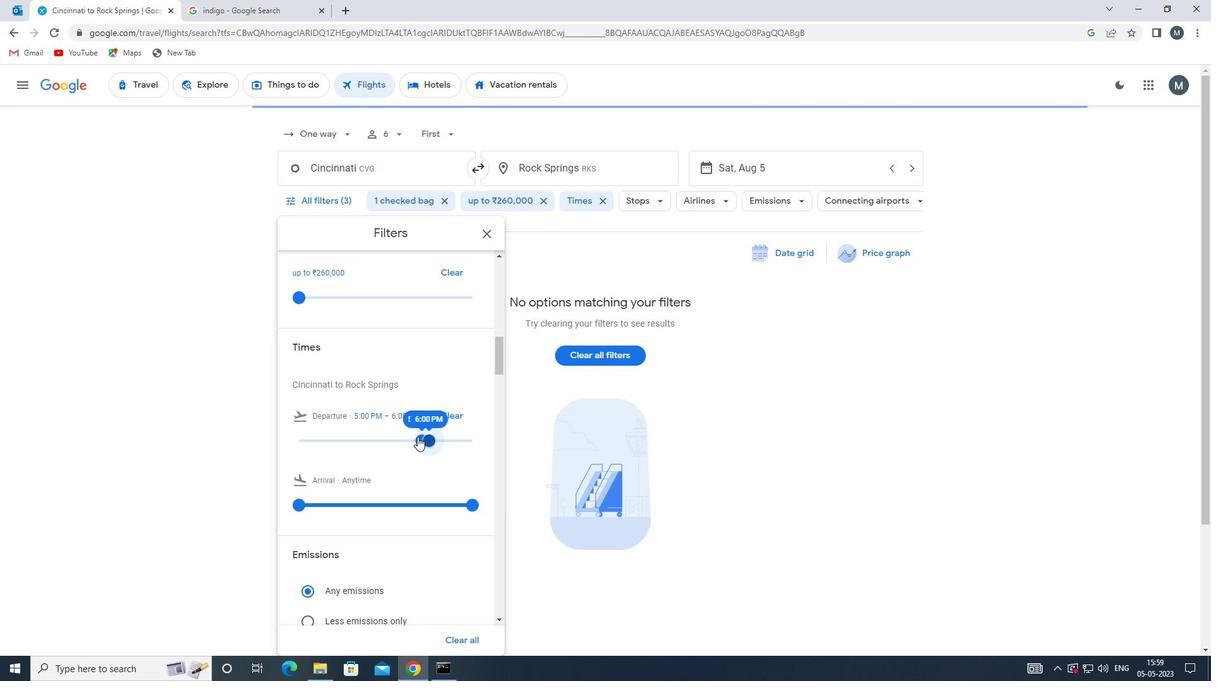 
Action: Mouse scrolled (417, 433) with delta (0, 0)
Screenshot: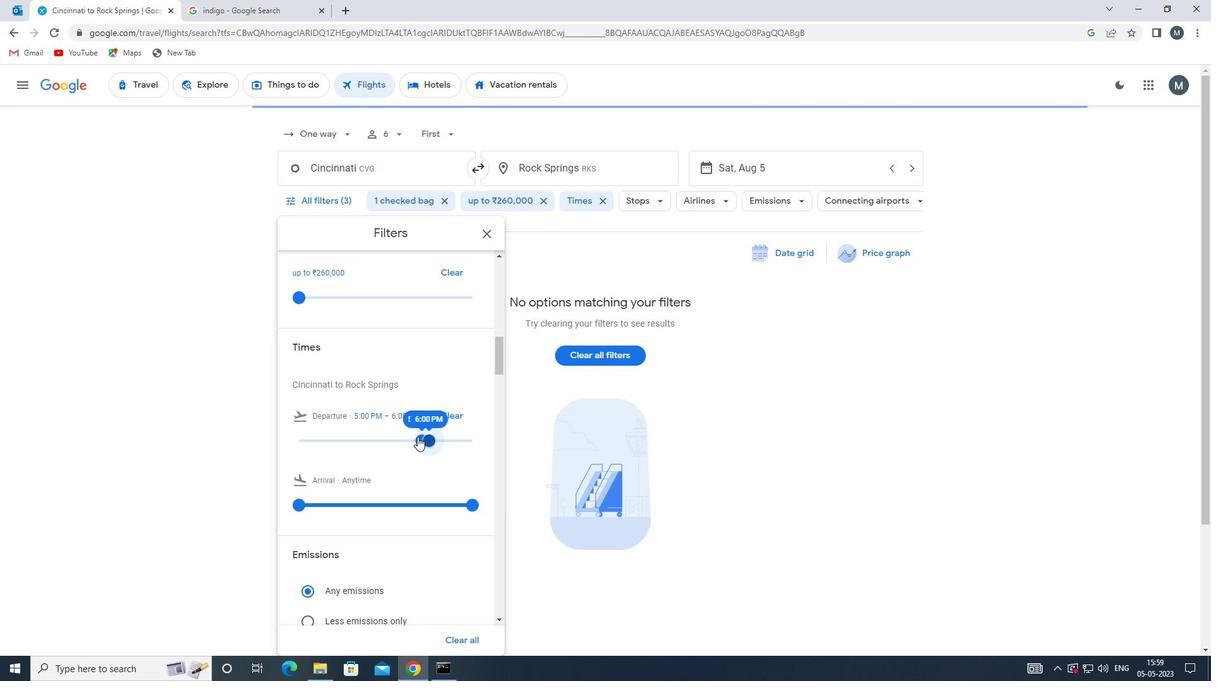 
Action: Mouse scrolled (417, 433) with delta (0, 0)
Screenshot: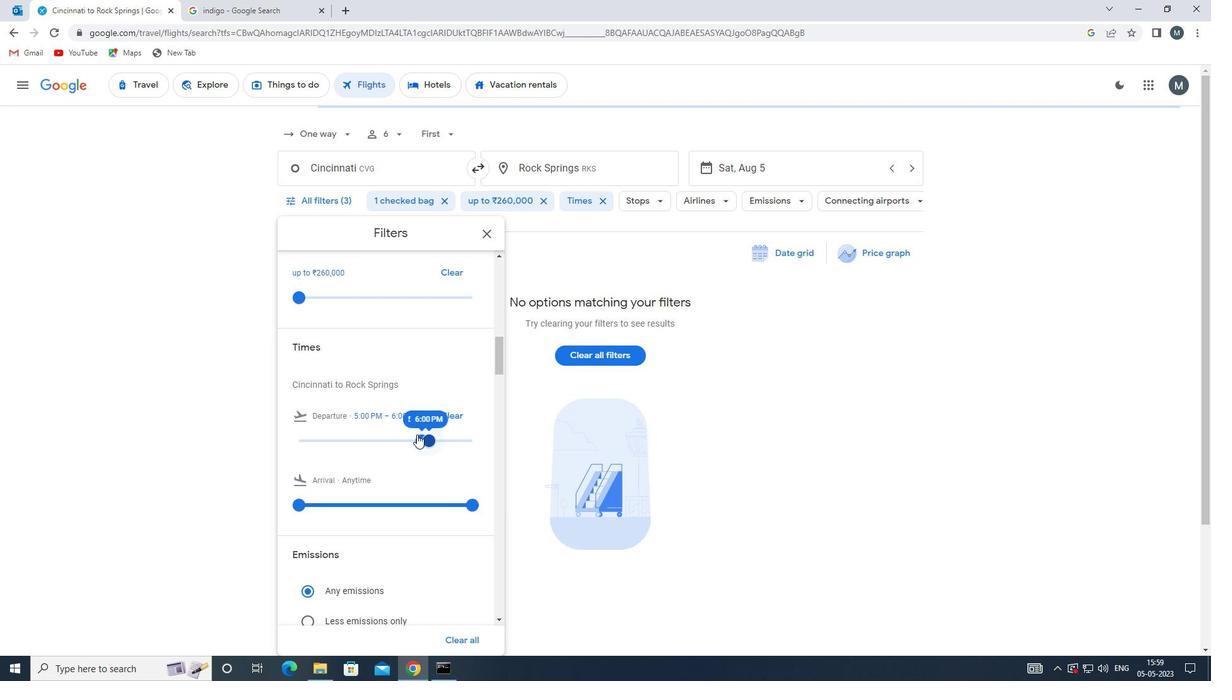 
Action: Mouse moved to (490, 227)
Screenshot: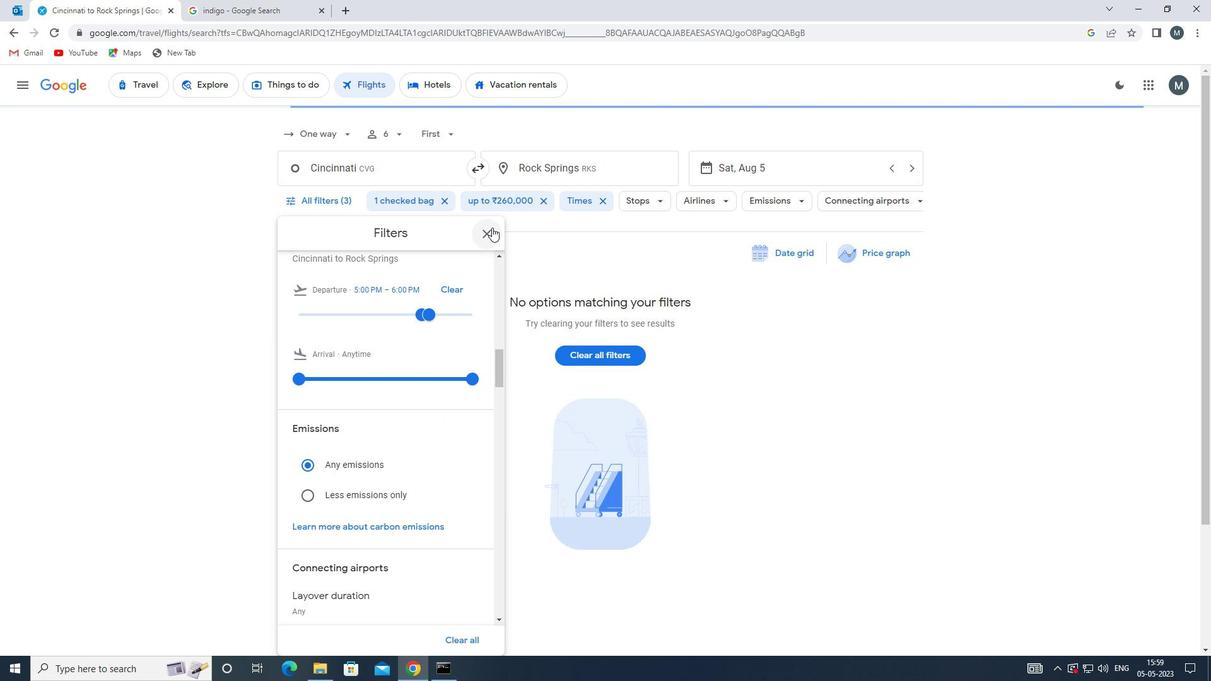 
Action: Mouse pressed left at (490, 227)
Screenshot: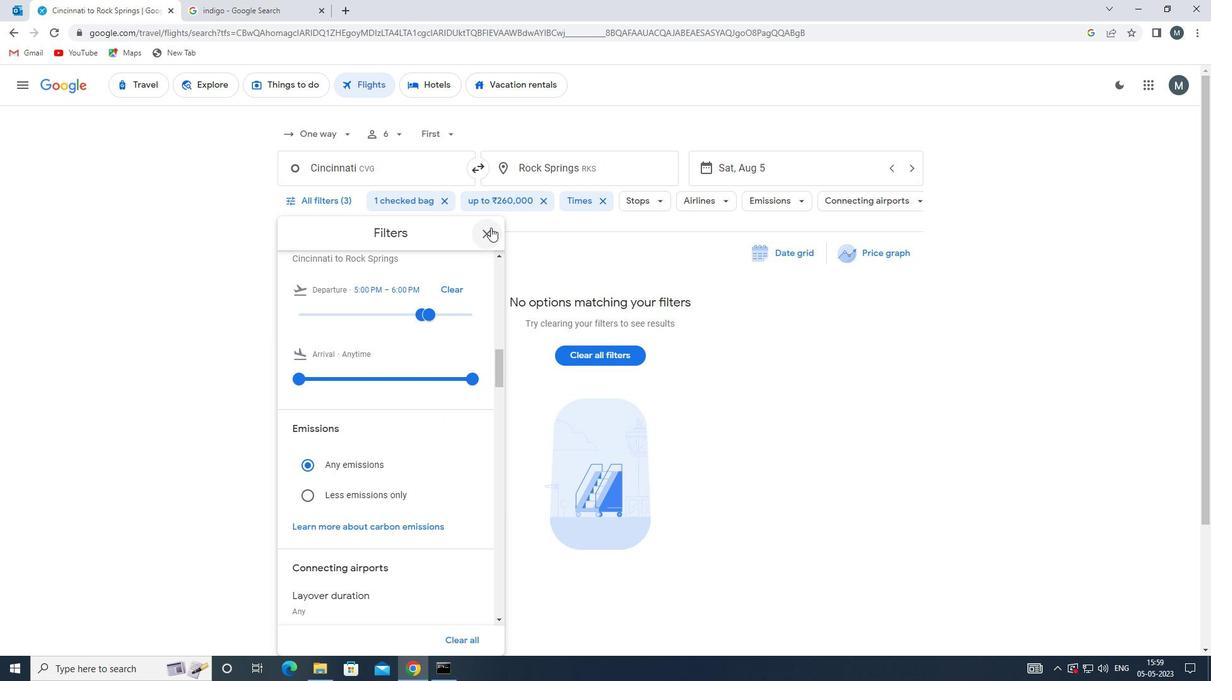 
Action: Mouse moved to (487, 230)
Screenshot: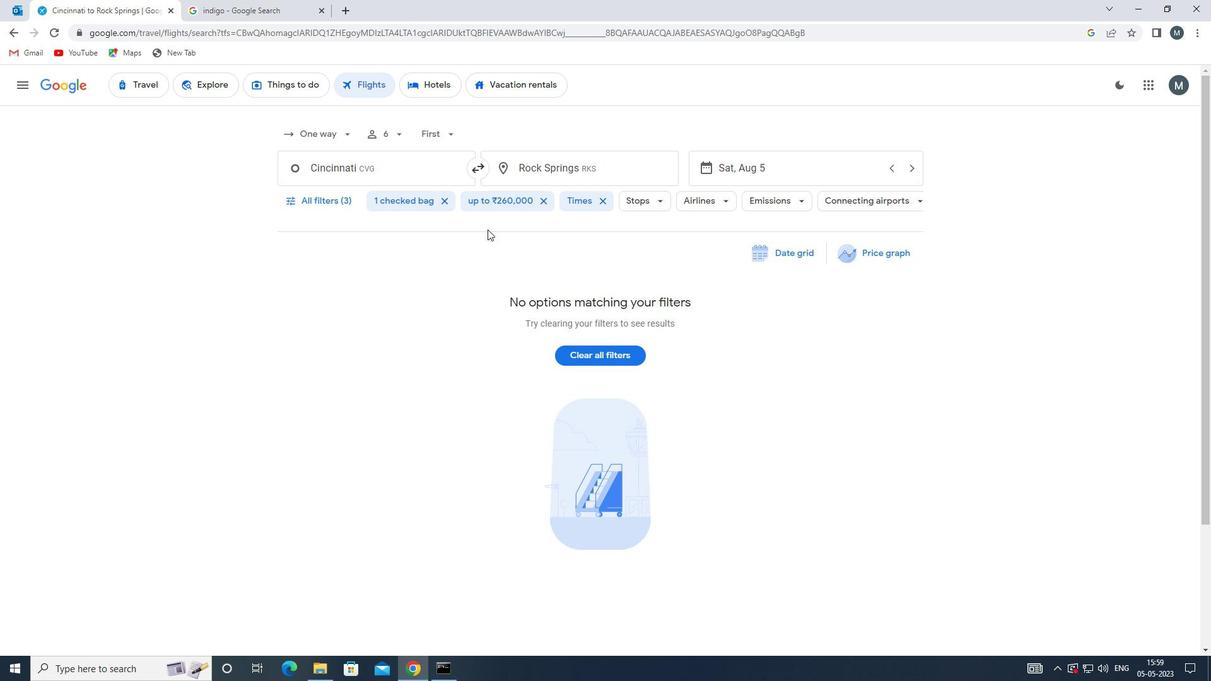 
